 Task: Create a due date automation trigger when advanced on, on the monday after a card is due add dates due tomorrow at 11:00 AM.
Action: Mouse moved to (1149, 337)
Screenshot: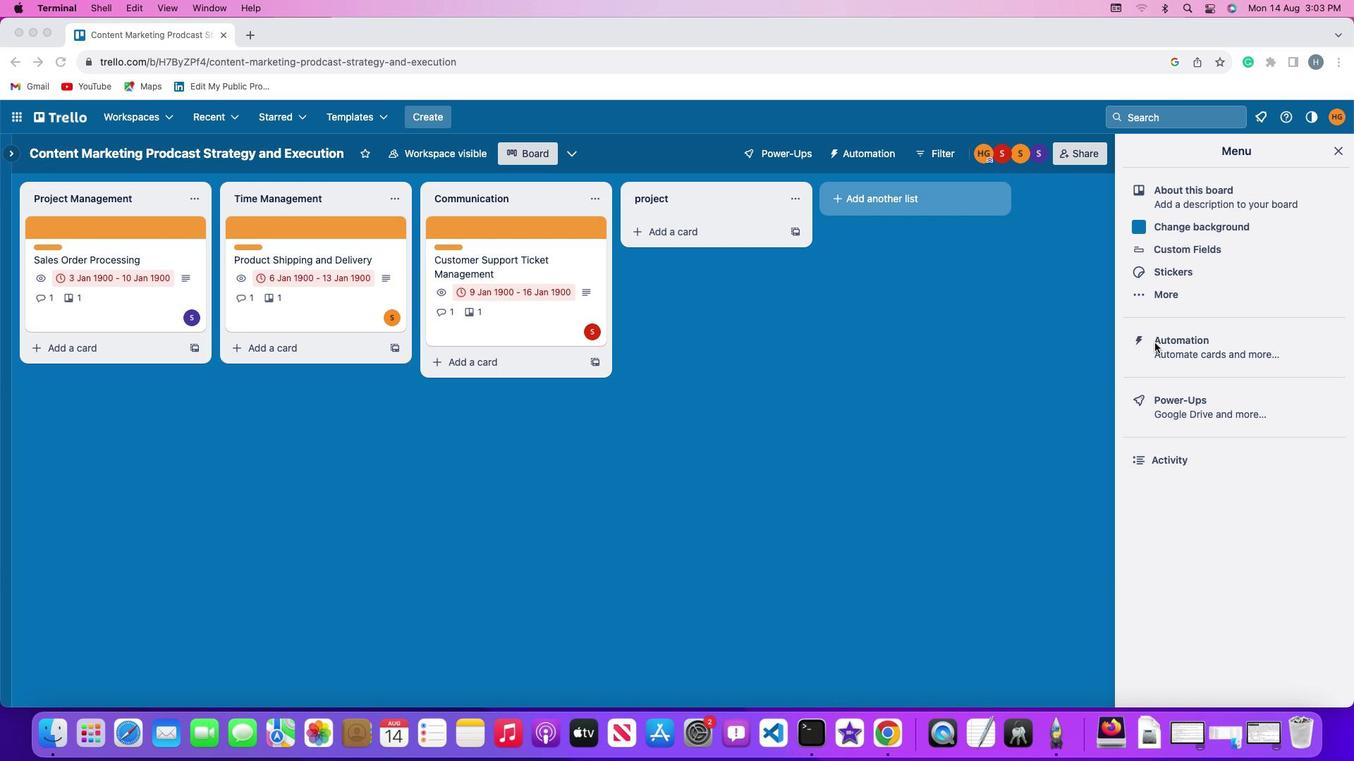 
Action: Mouse pressed left at (1149, 337)
Screenshot: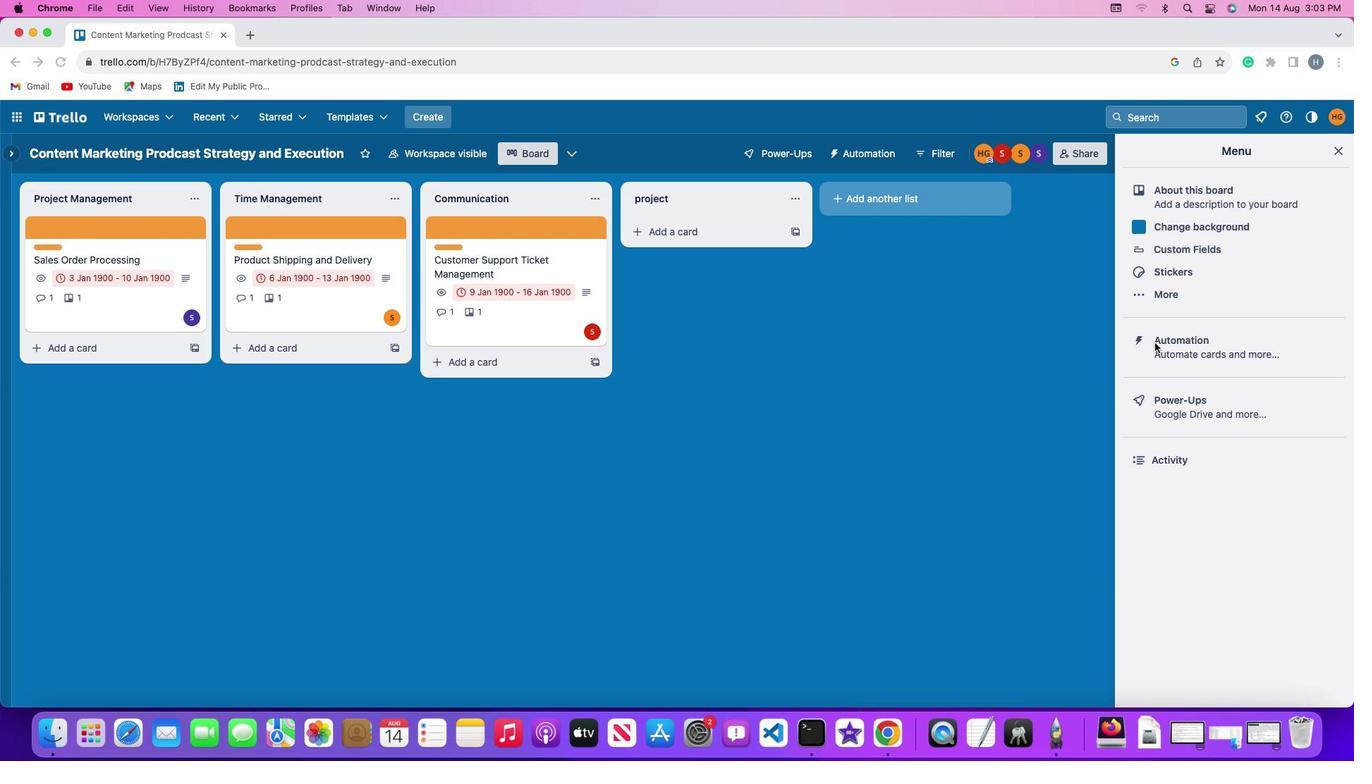 
Action: Mouse pressed left at (1149, 337)
Screenshot: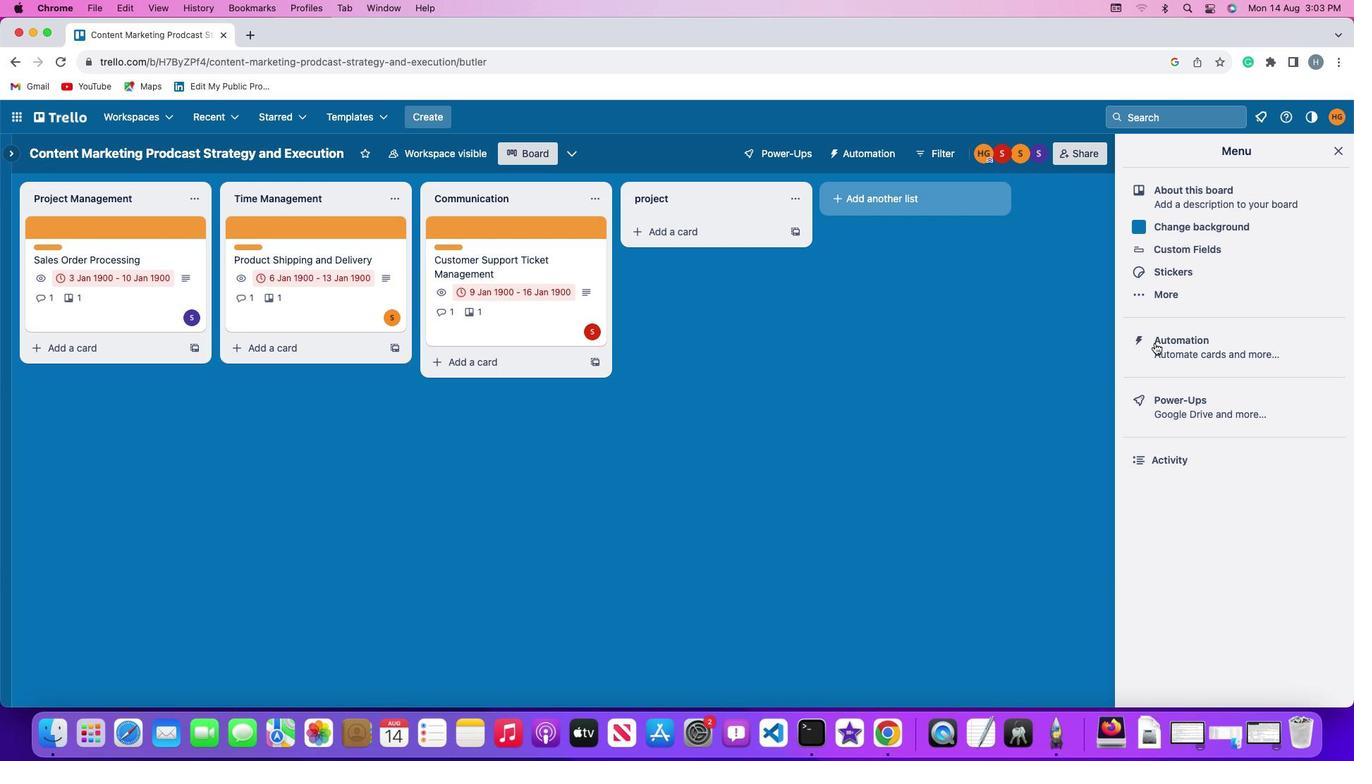 
Action: Mouse moved to (91, 330)
Screenshot: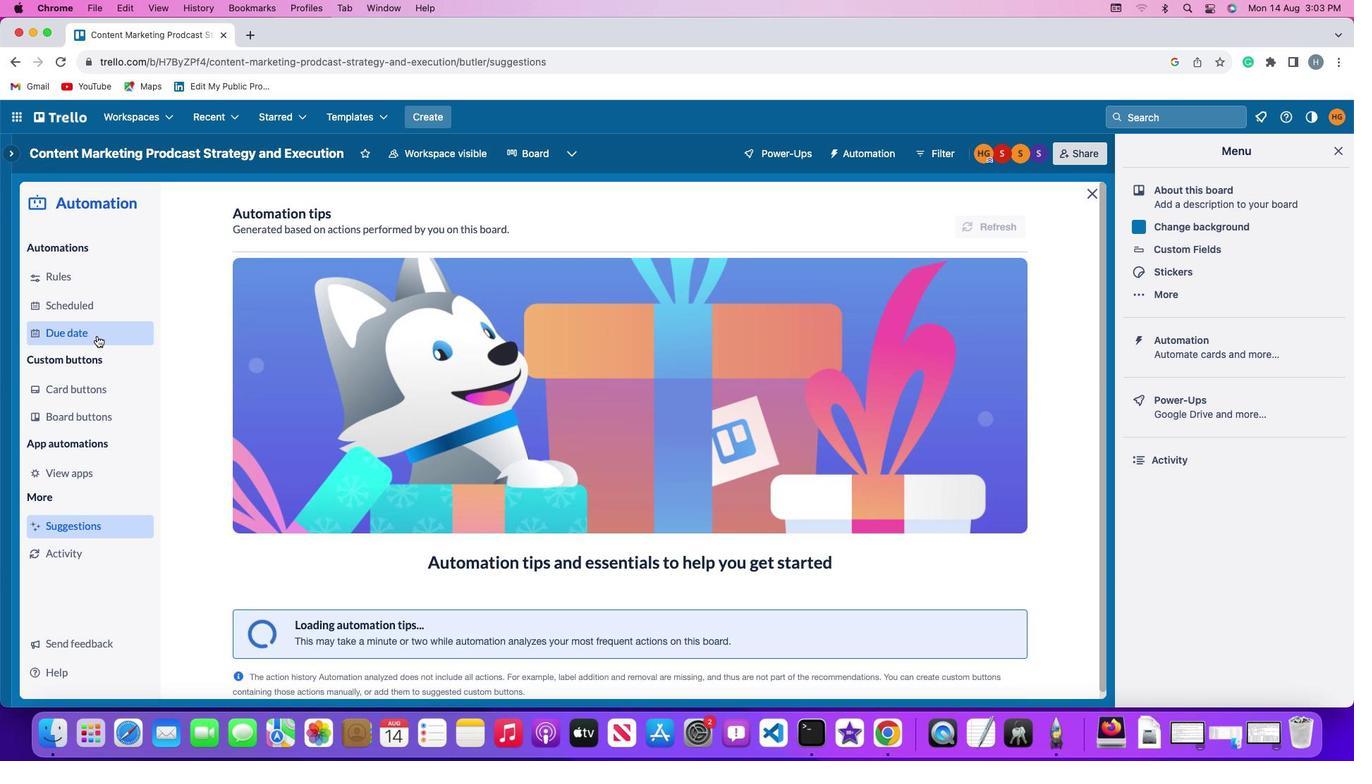 
Action: Mouse pressed left at (91, 330)
Screenshot: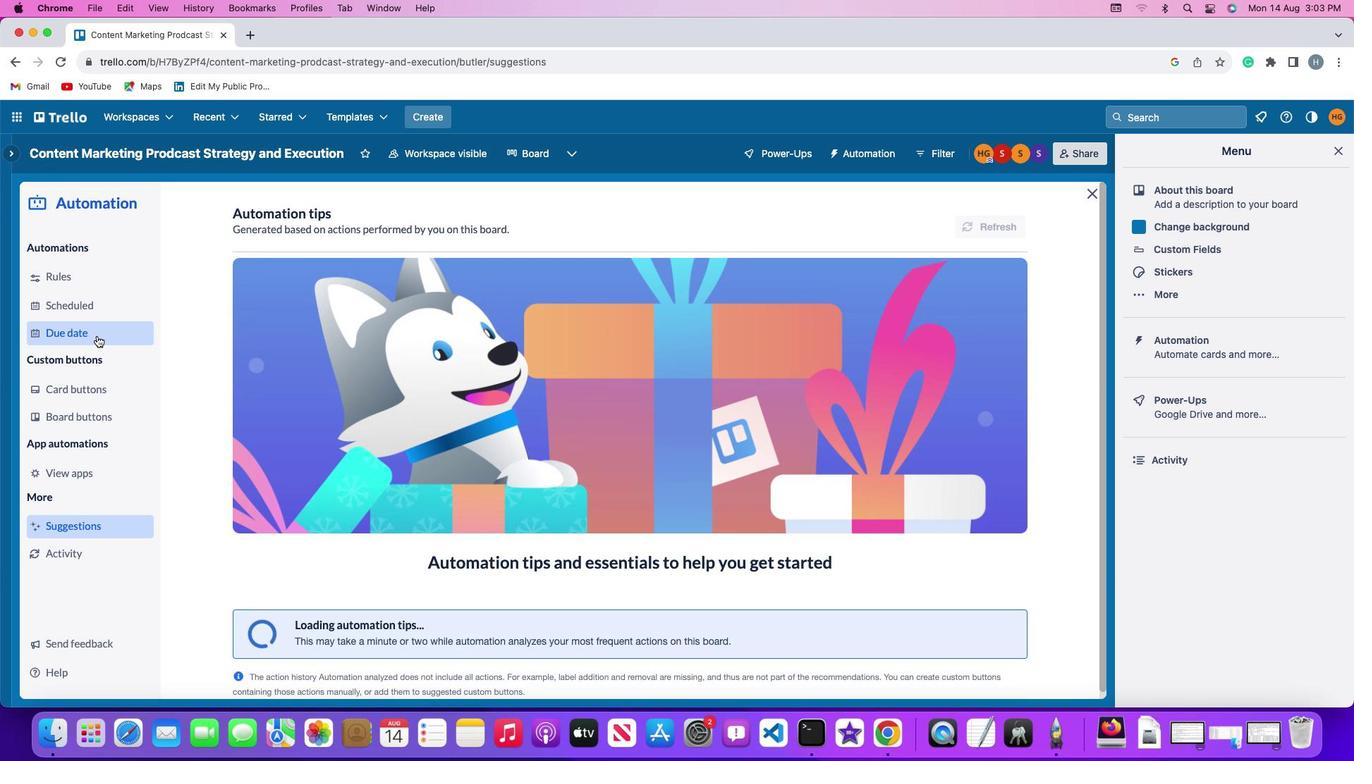 
Action: Mouse moved to (938, 210)
Screenshot: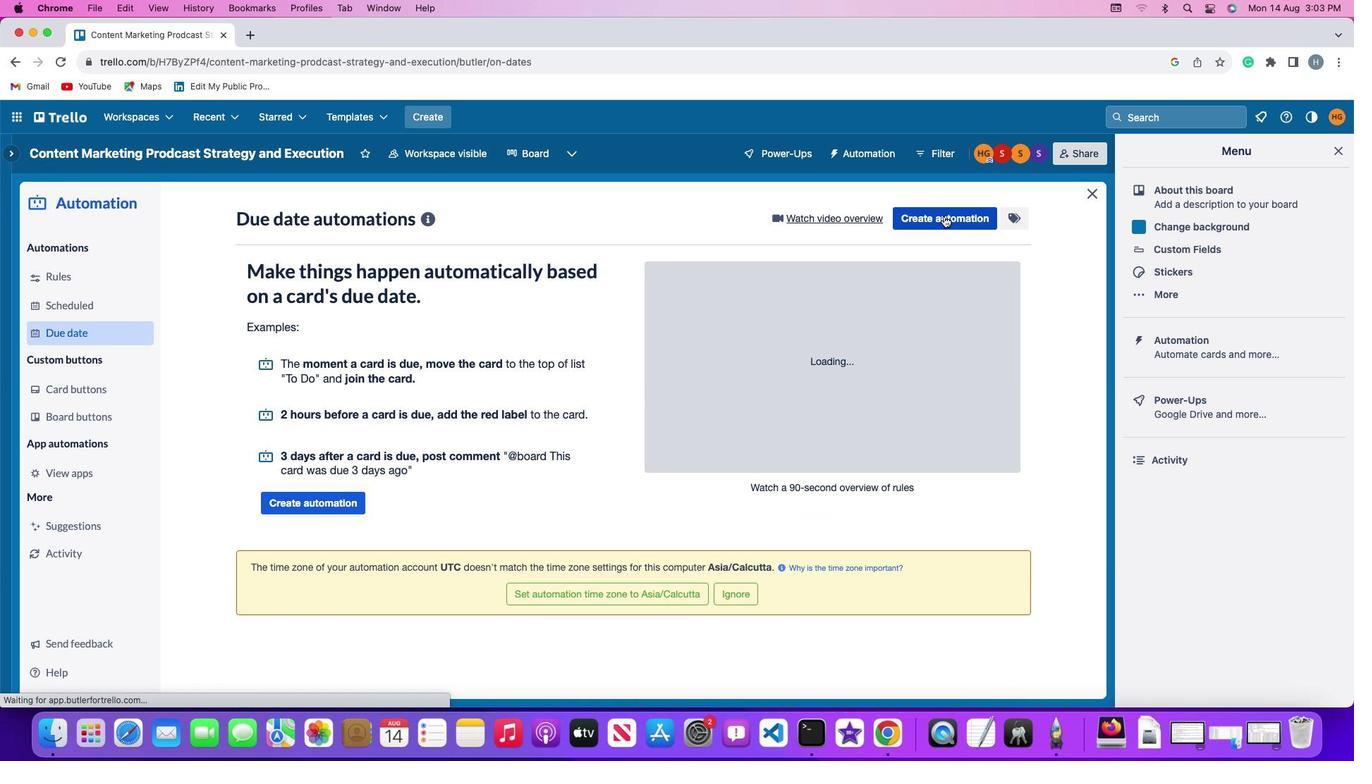 
Action: Mouse pressed left at (938, 210)
Screenshot: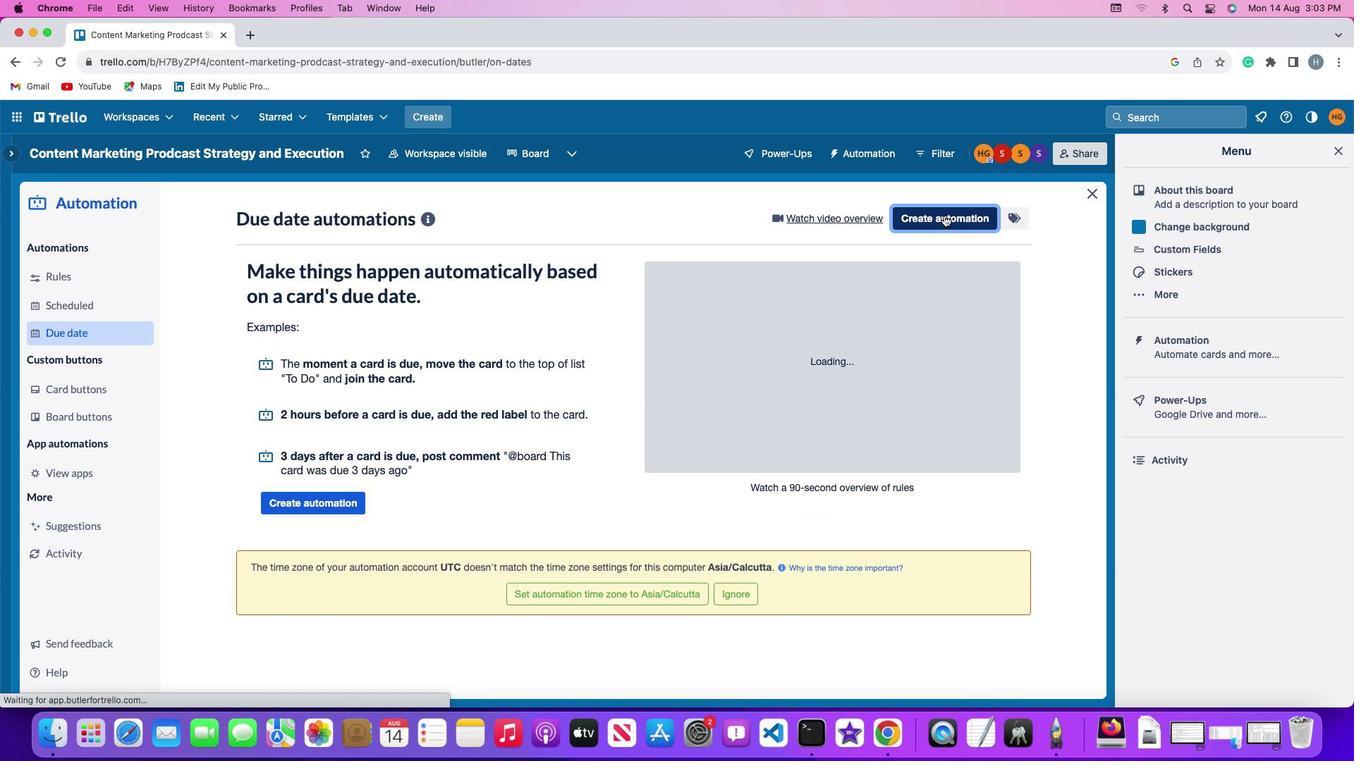 
Action: Mouse moved to (339, 349)
Screenshot: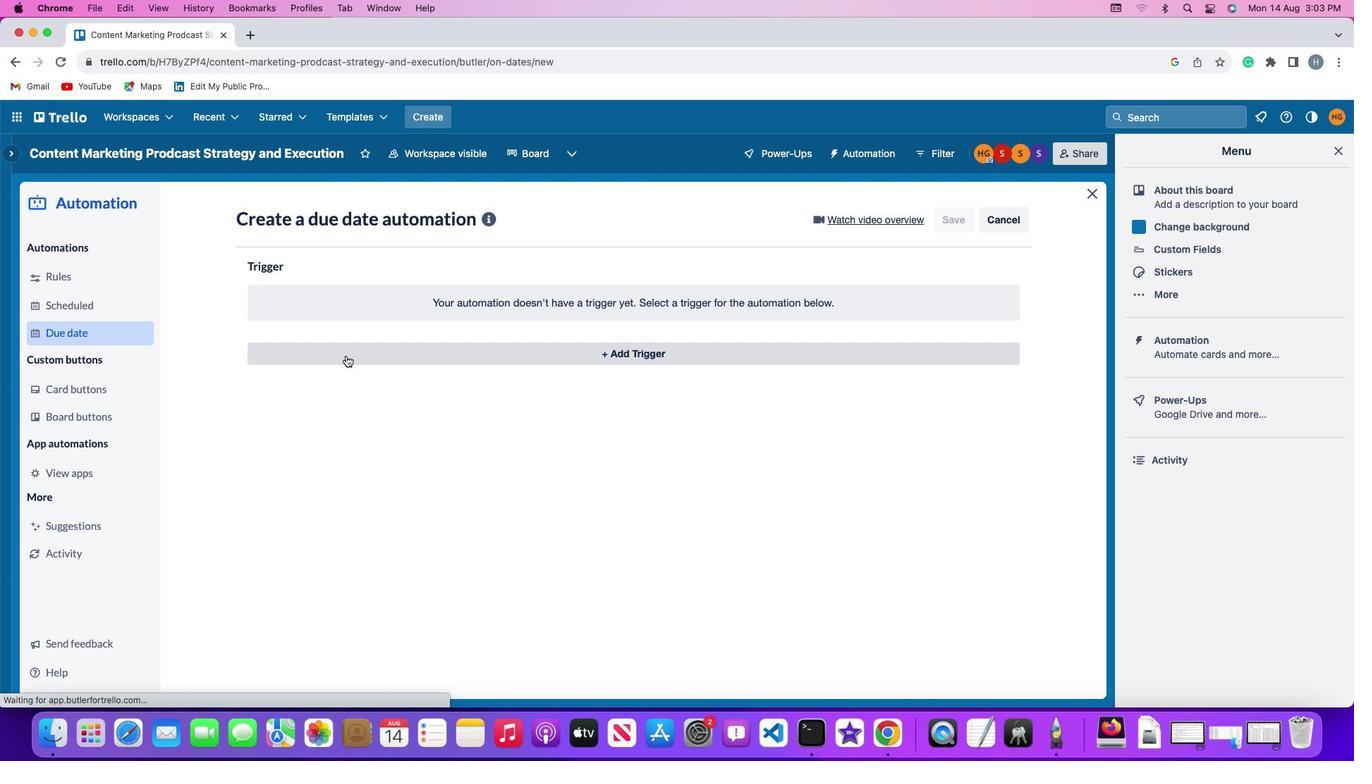 
Action: Mouse pressed left at (339, 349)
Screenshot: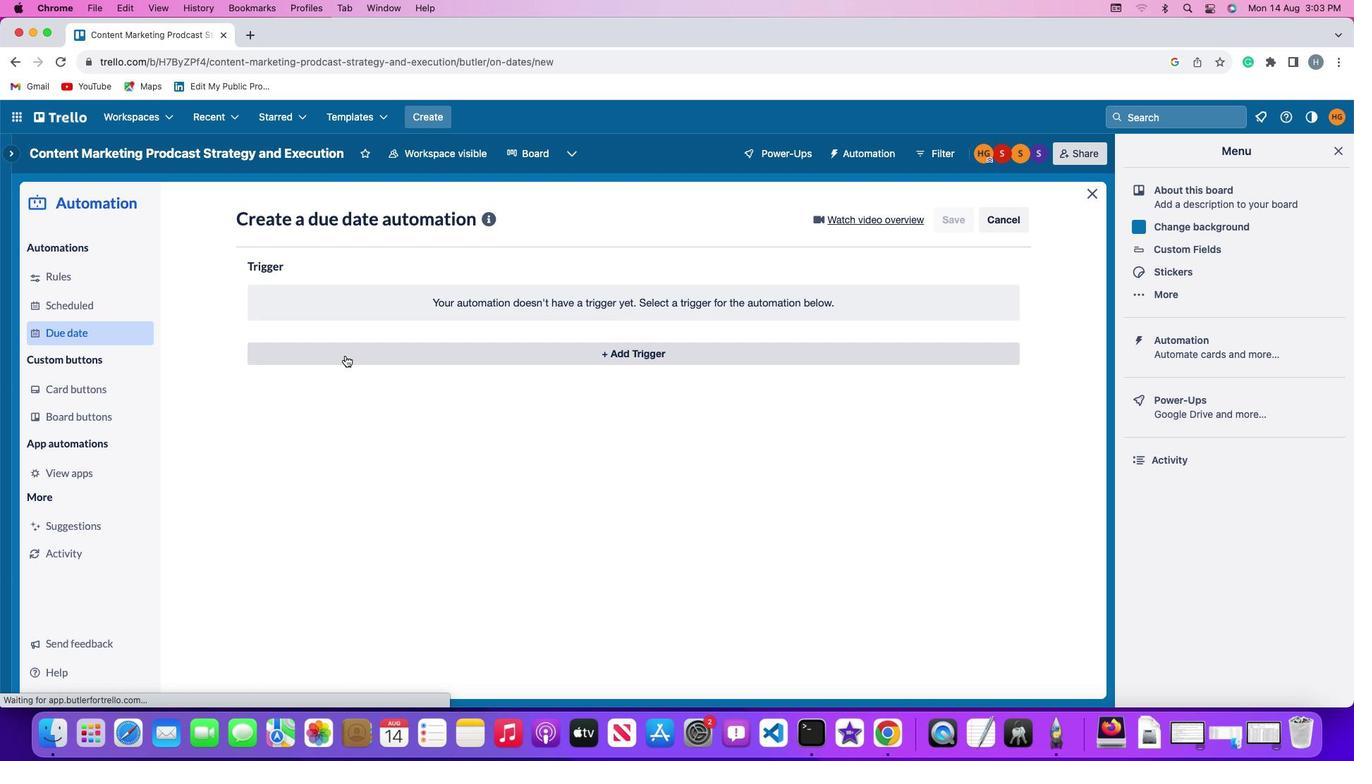 
Action: Mouse moved to (311, 609)
Screenshot: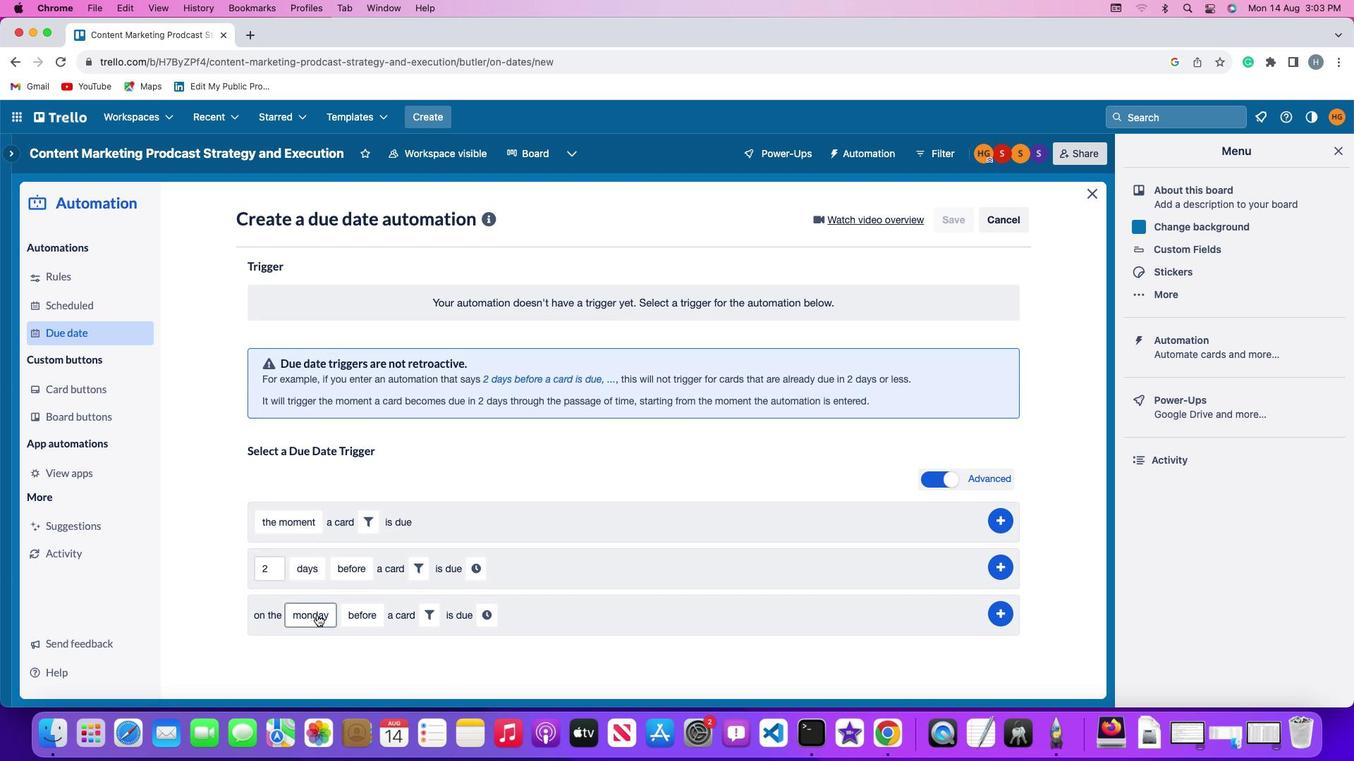 
Action: Mouse pressed left at (311, 609)
Screenshot: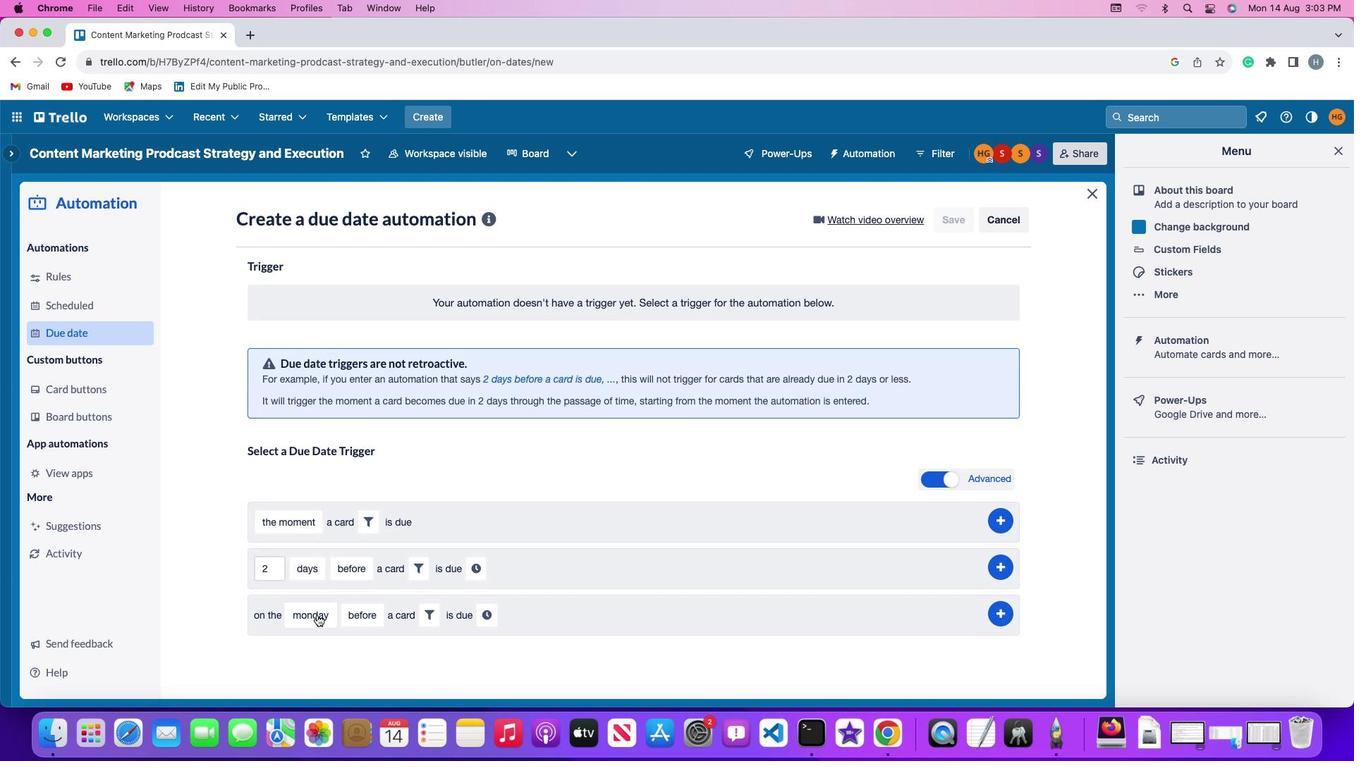 
Action: Mouse moved to (331, 415)
Screenshot: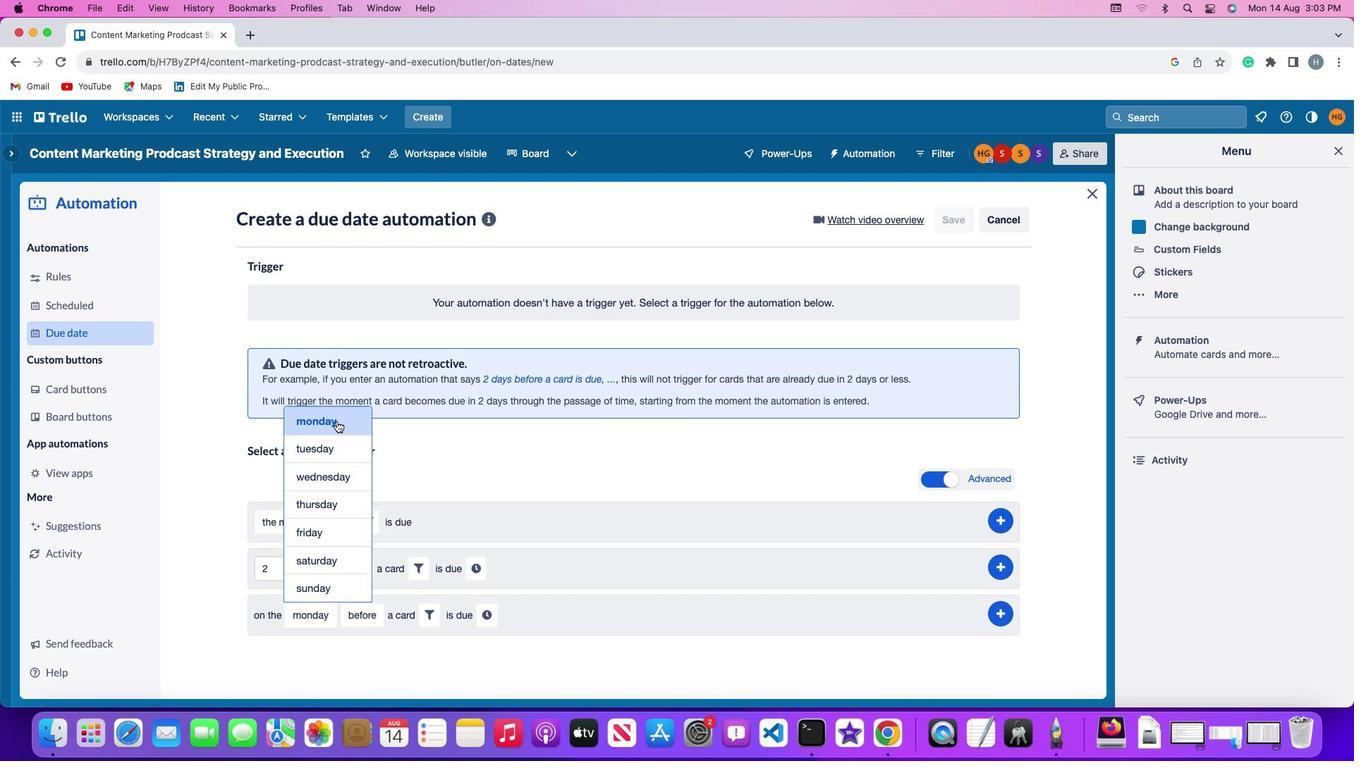 
Action: Mouse pressed left at (331, 415)
Screenshot: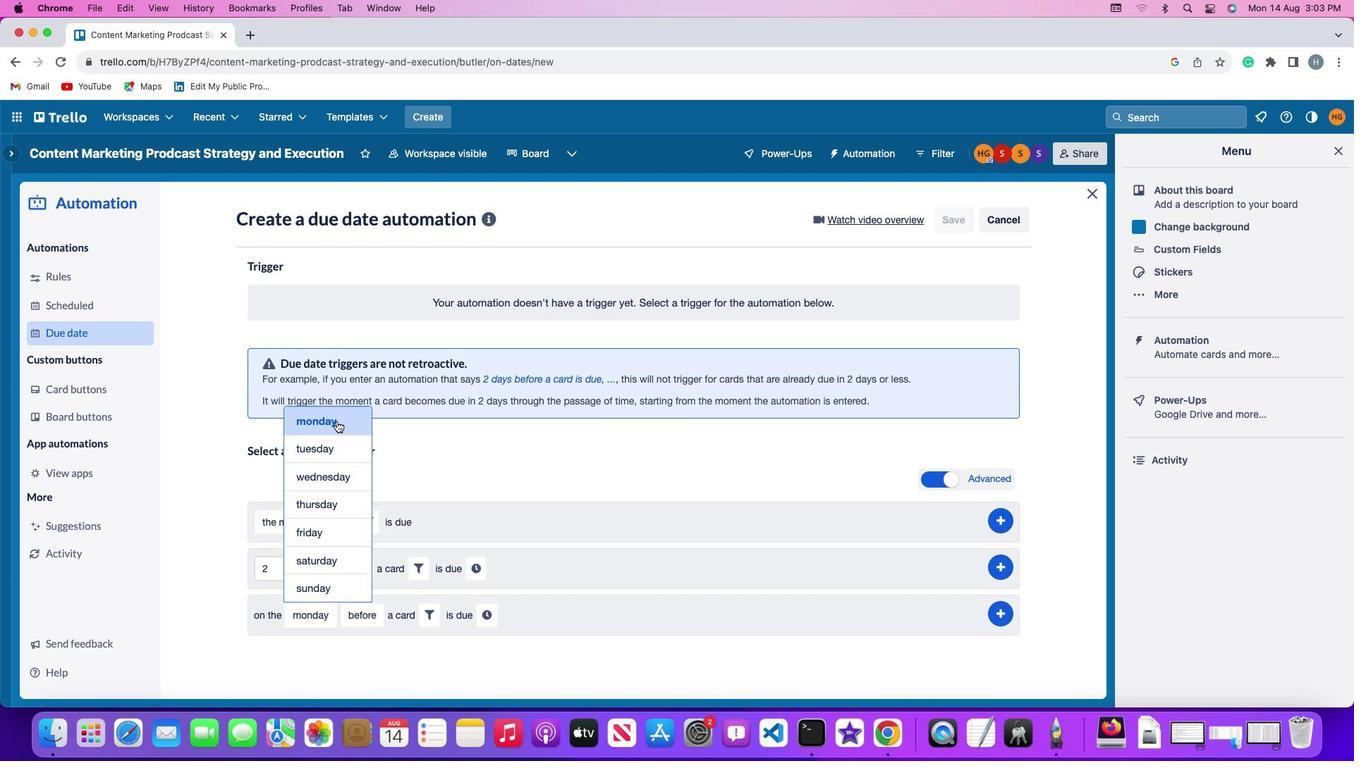 
Action: Mouse moved to (357, 605)
Screenshot: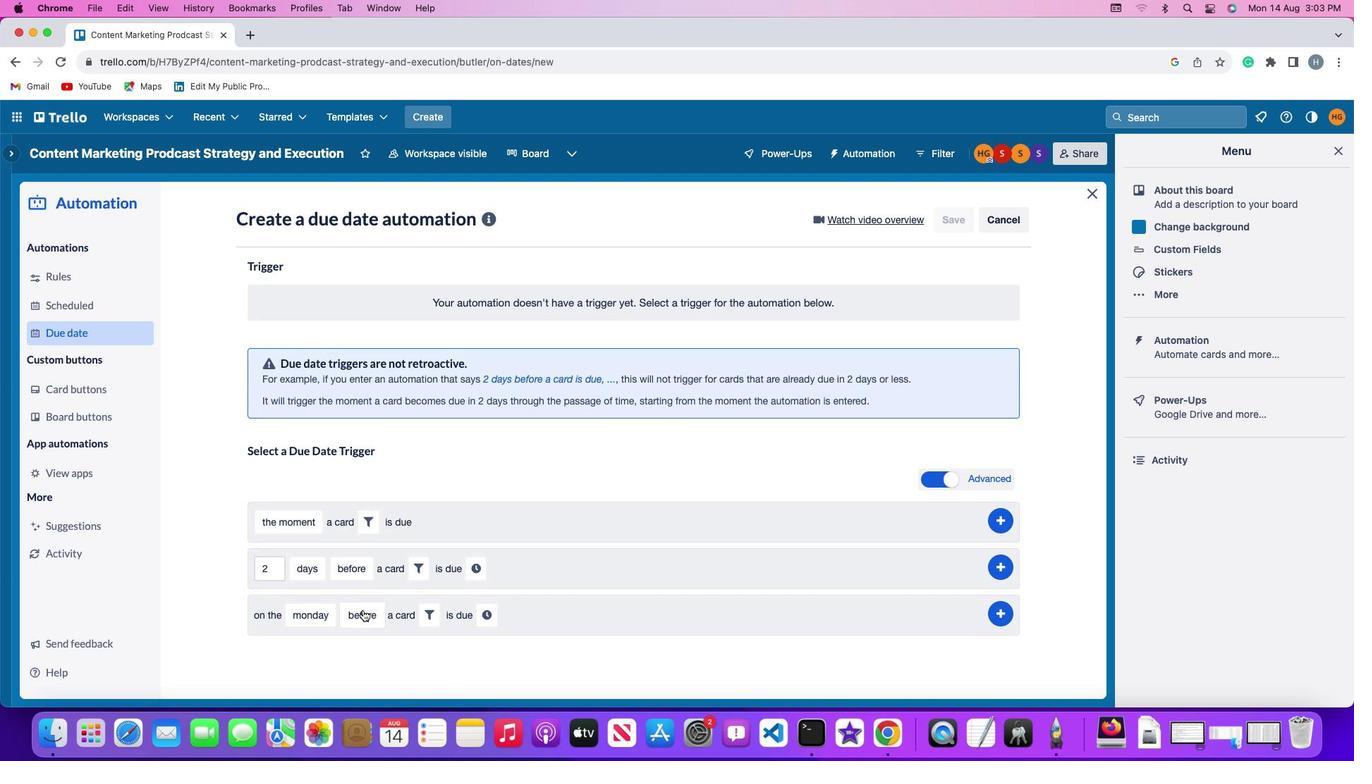 
Action: Mouse pressed left at (357, 605)
Screenshot: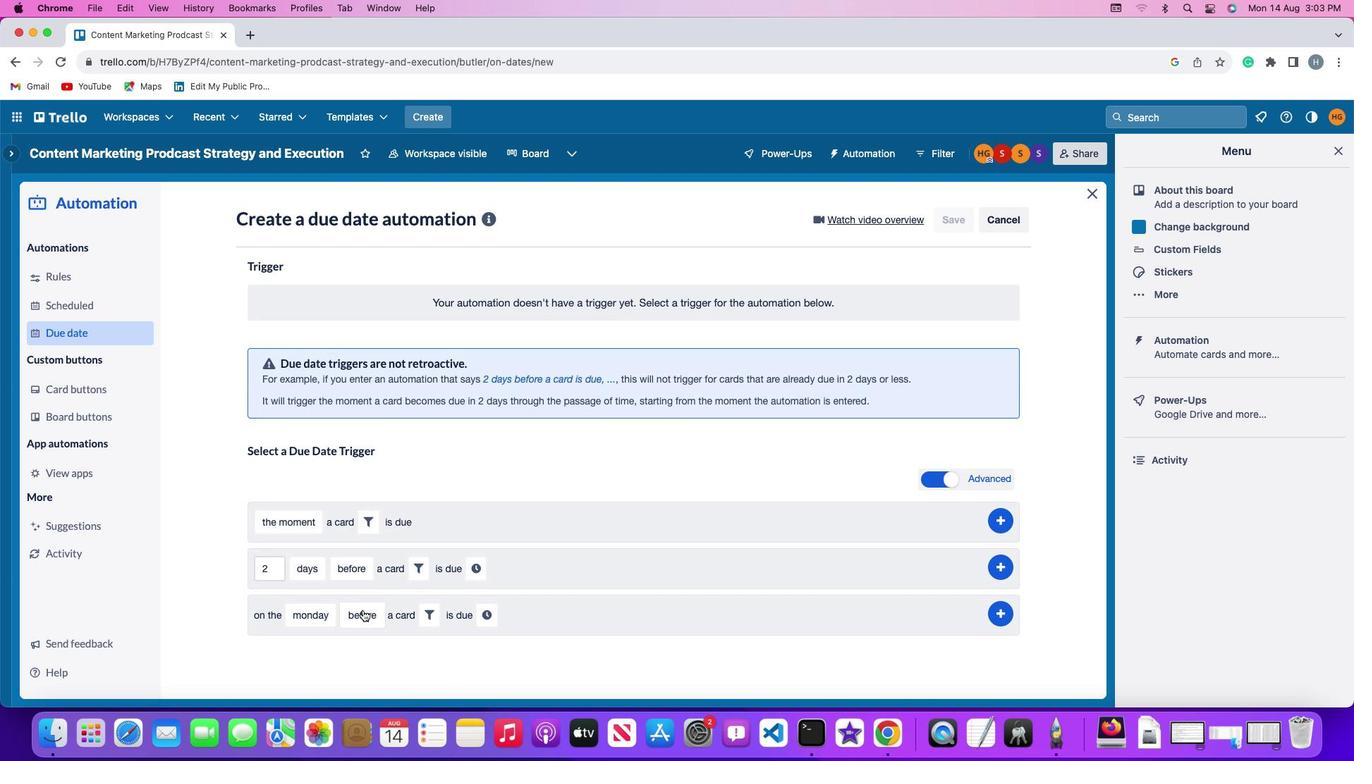 
Action: Mouse moved to (376, 522)
Screenshot: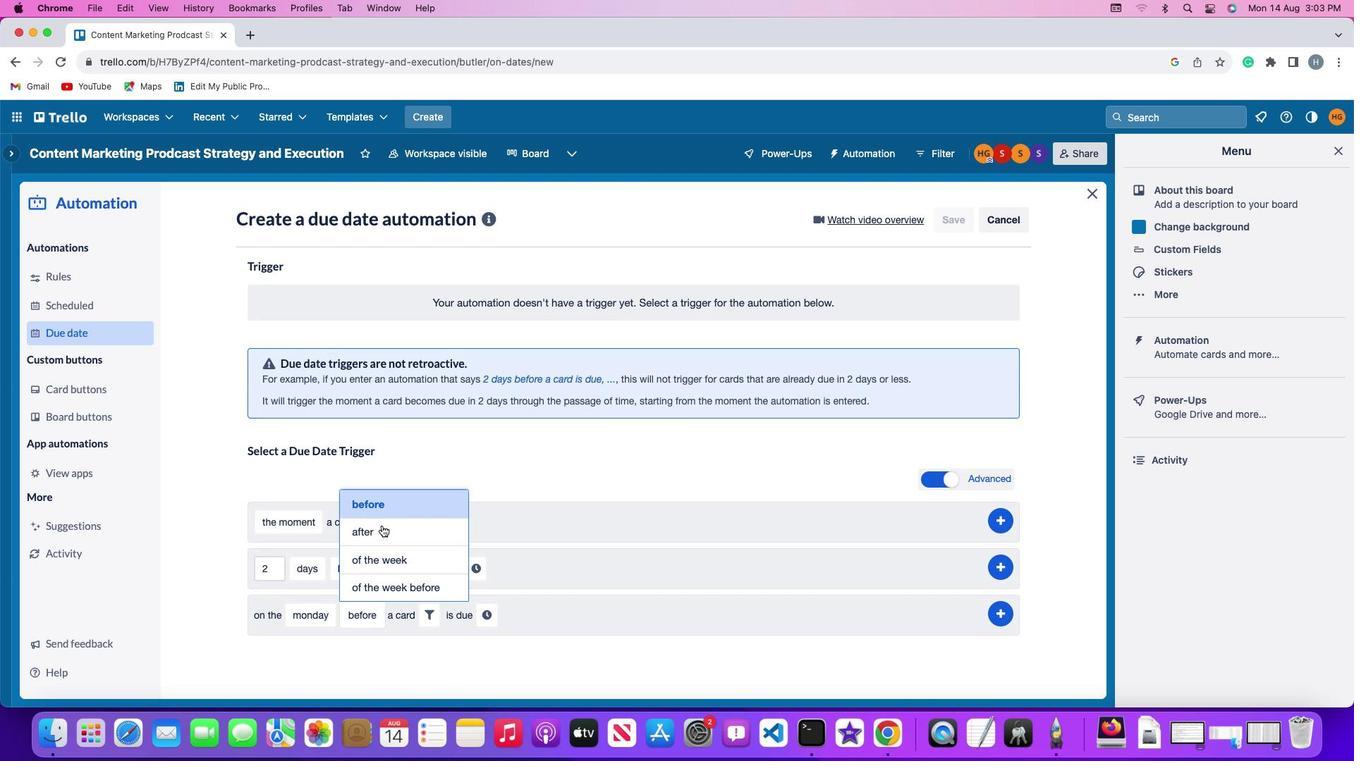 
Action: Mouse pressed left at (376, 522)
Screenshot: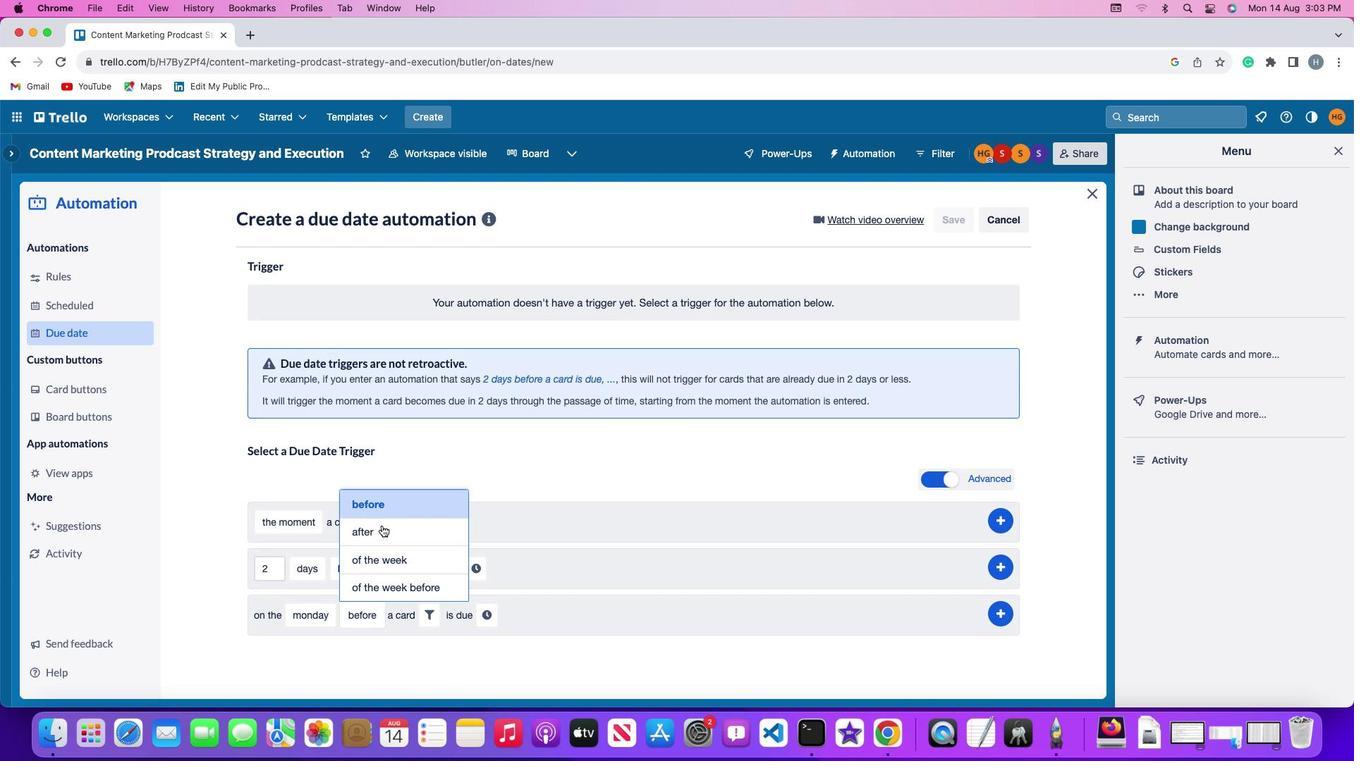 
Action: Mouse moved to (416, 616)
Screenshot: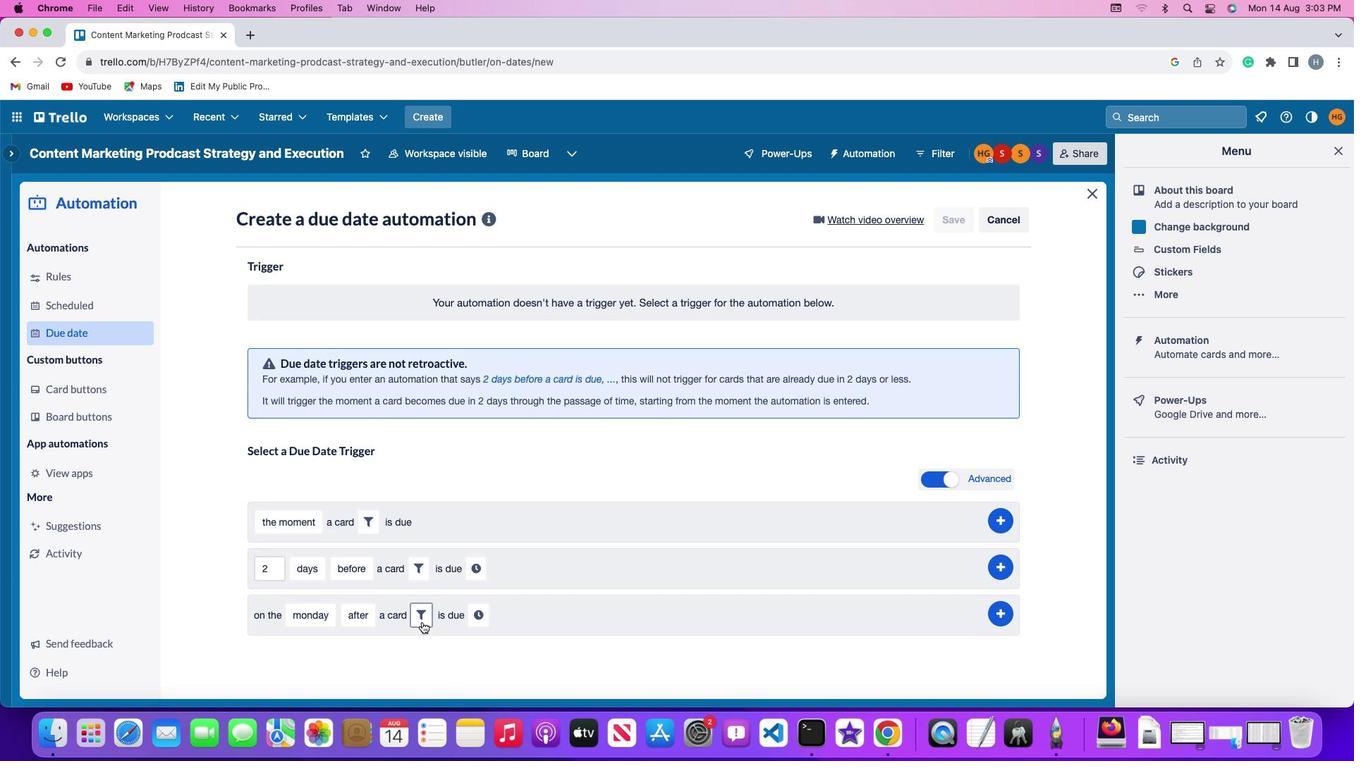 
Action: Mouse pressed left at (416, 616)
Screenshot: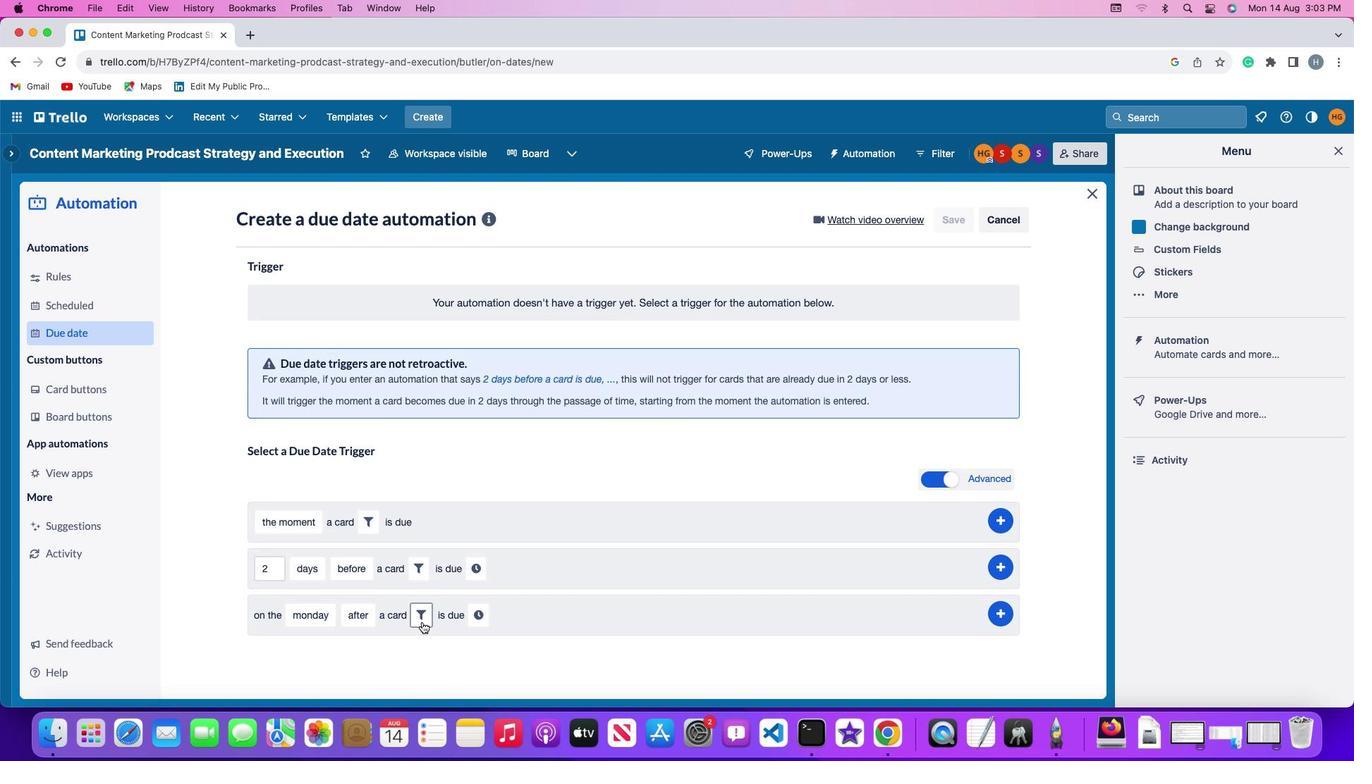 
Action: Mouse moved to (492, 652)
Screenshot: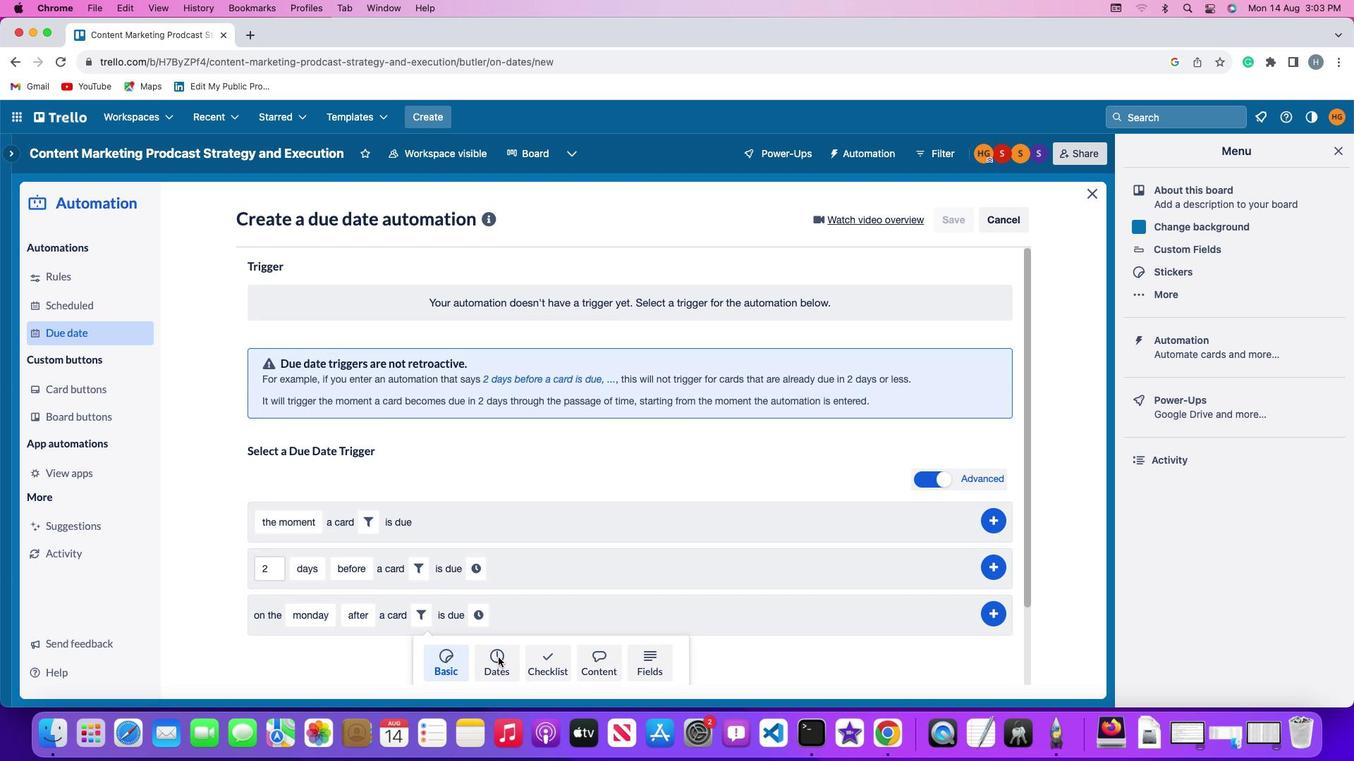 
Action: Mouse pressed left at (492, 652)
Screenshot: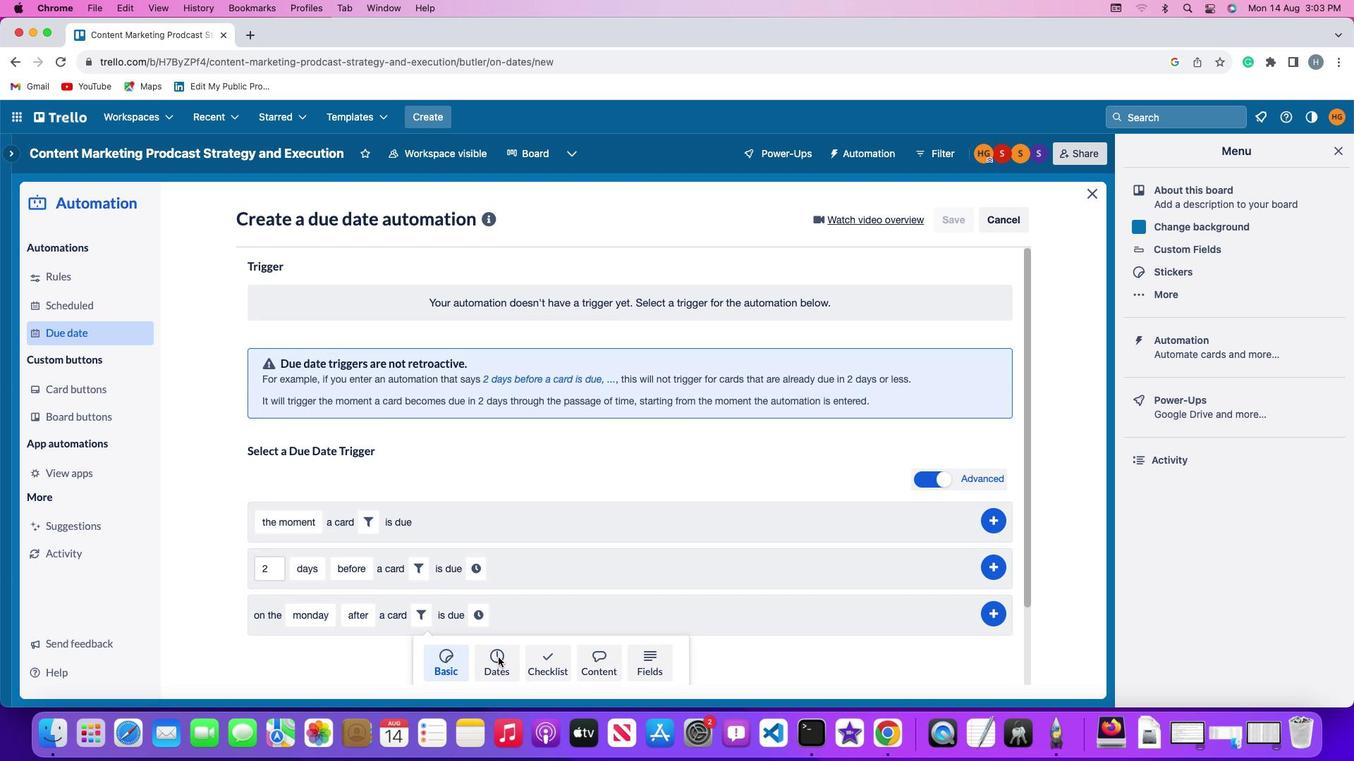 
Action: Mouse moved to (374, 652)
Screenshot: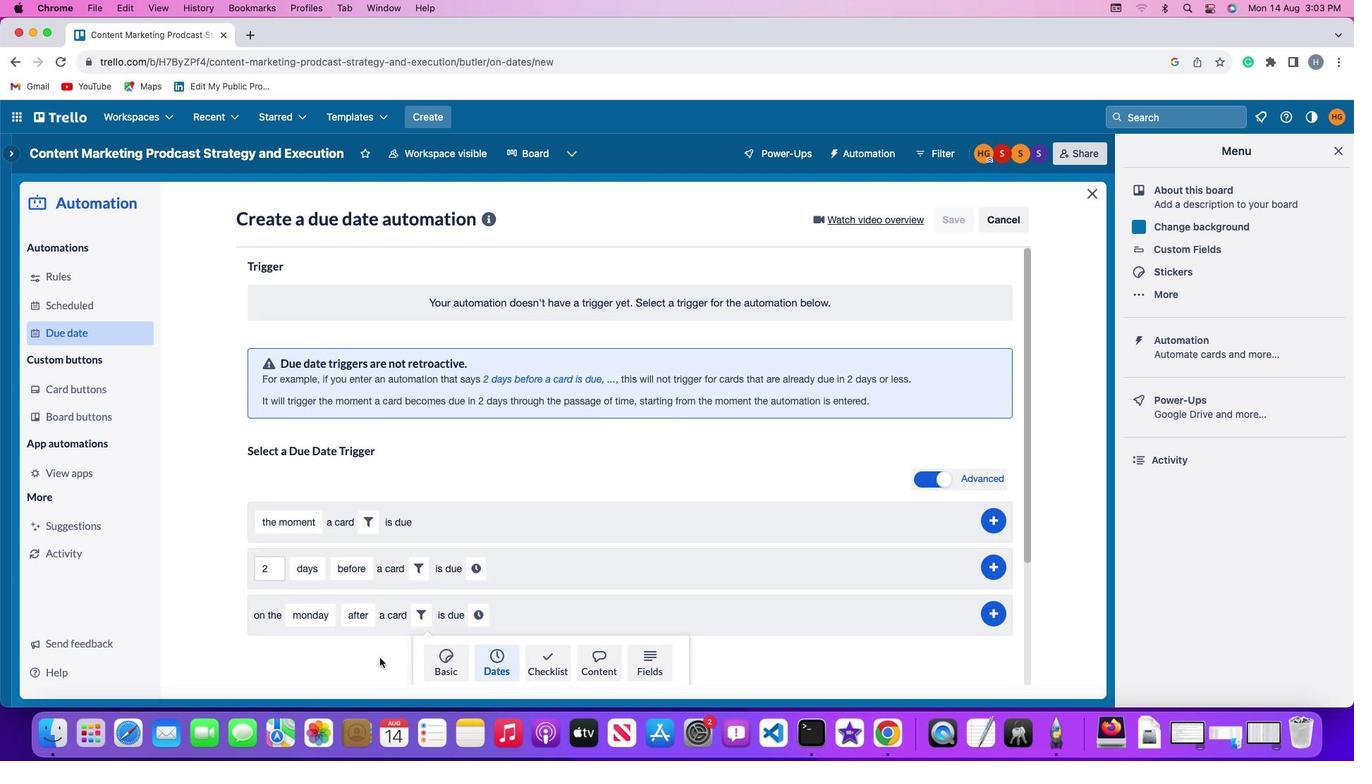 
Action: Mouse scrolled (374, 652) with delta (-4, -5)
Screenshot: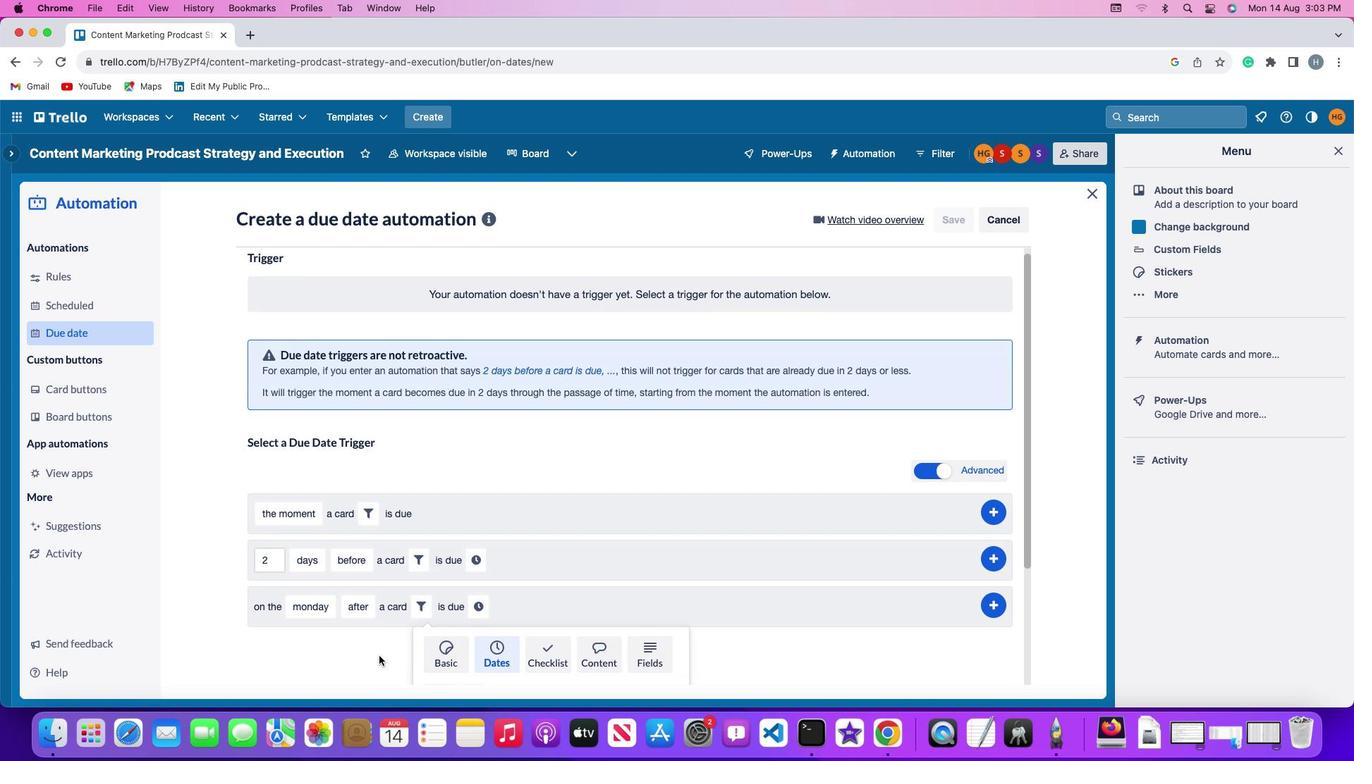
Action: Mouse scrolled (374, 652) with delta (-4, -5)
Screenshot: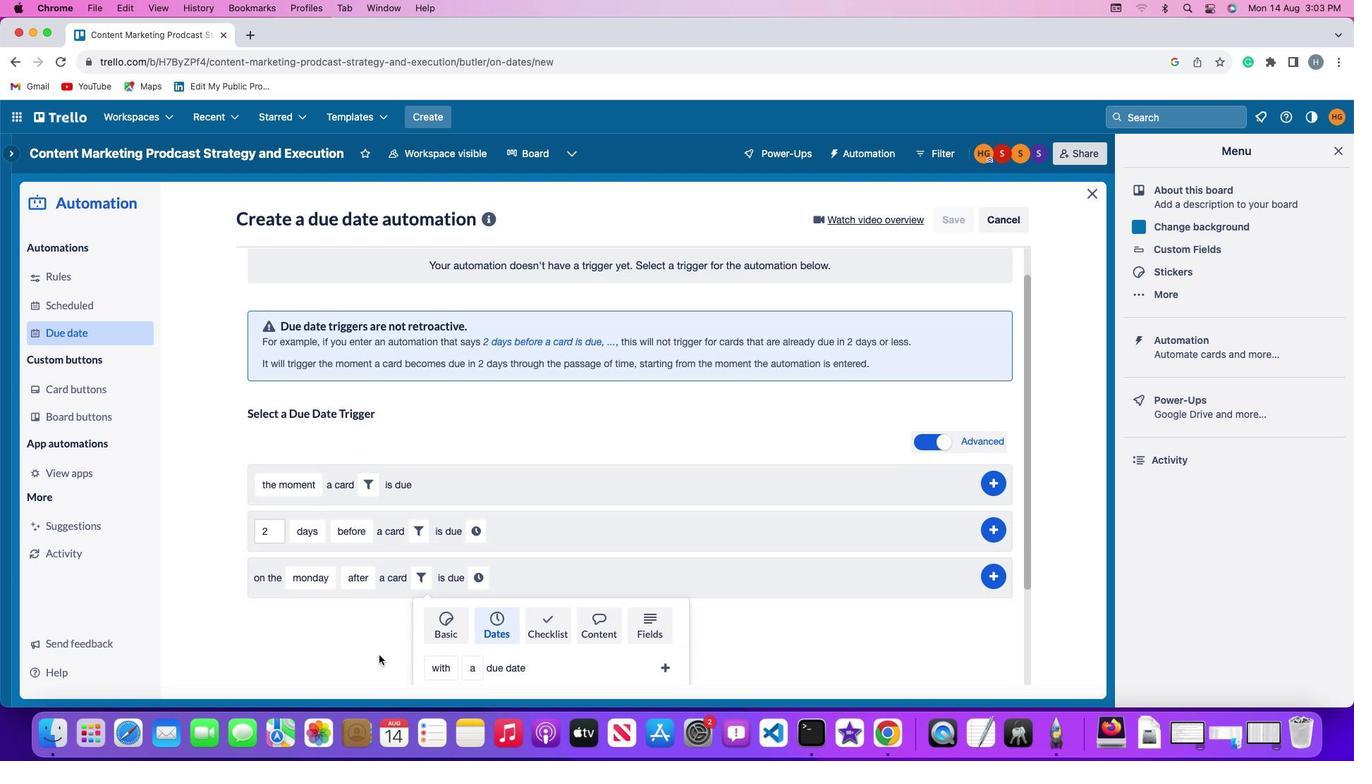
Action: Mouse scrolled (374, 652) with delta (-4, -7)
Screenshot: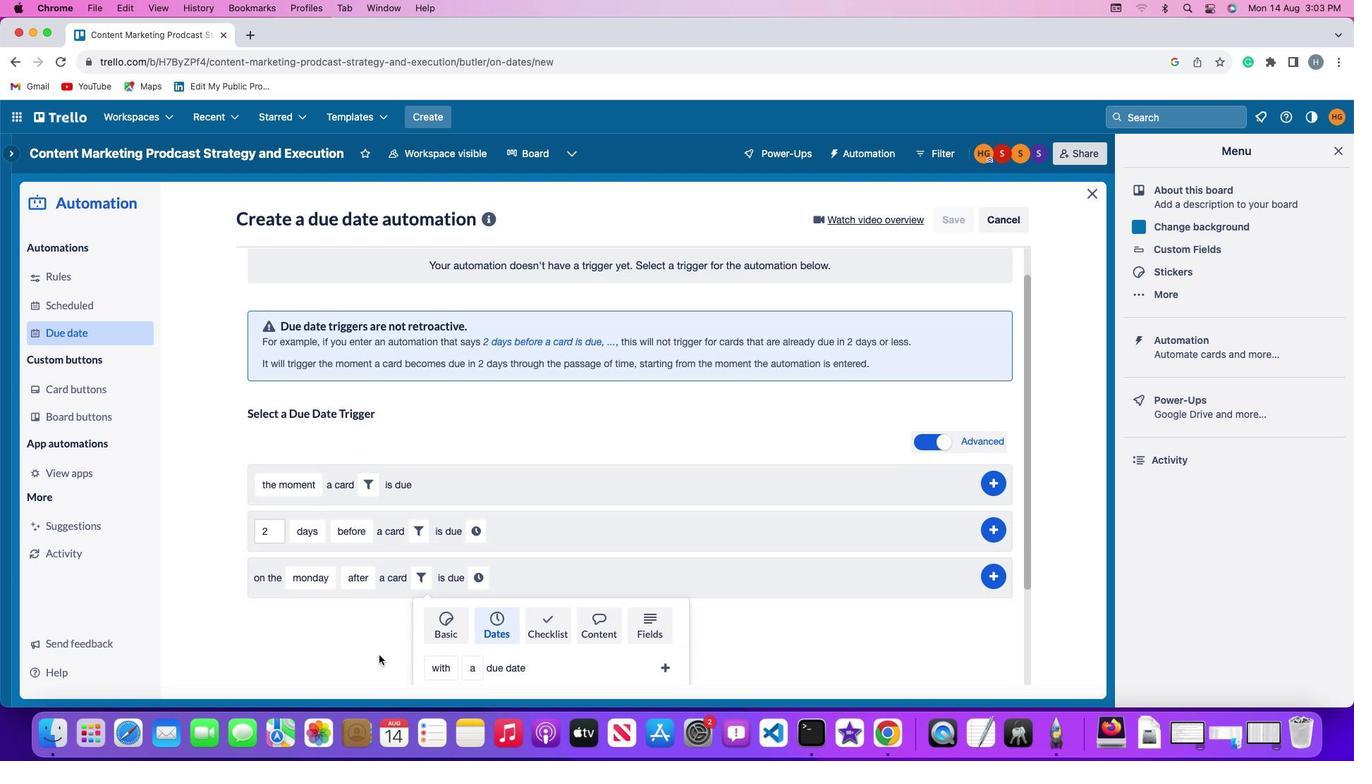 
Action: Mouse moved to (373, 652)
Screenshot: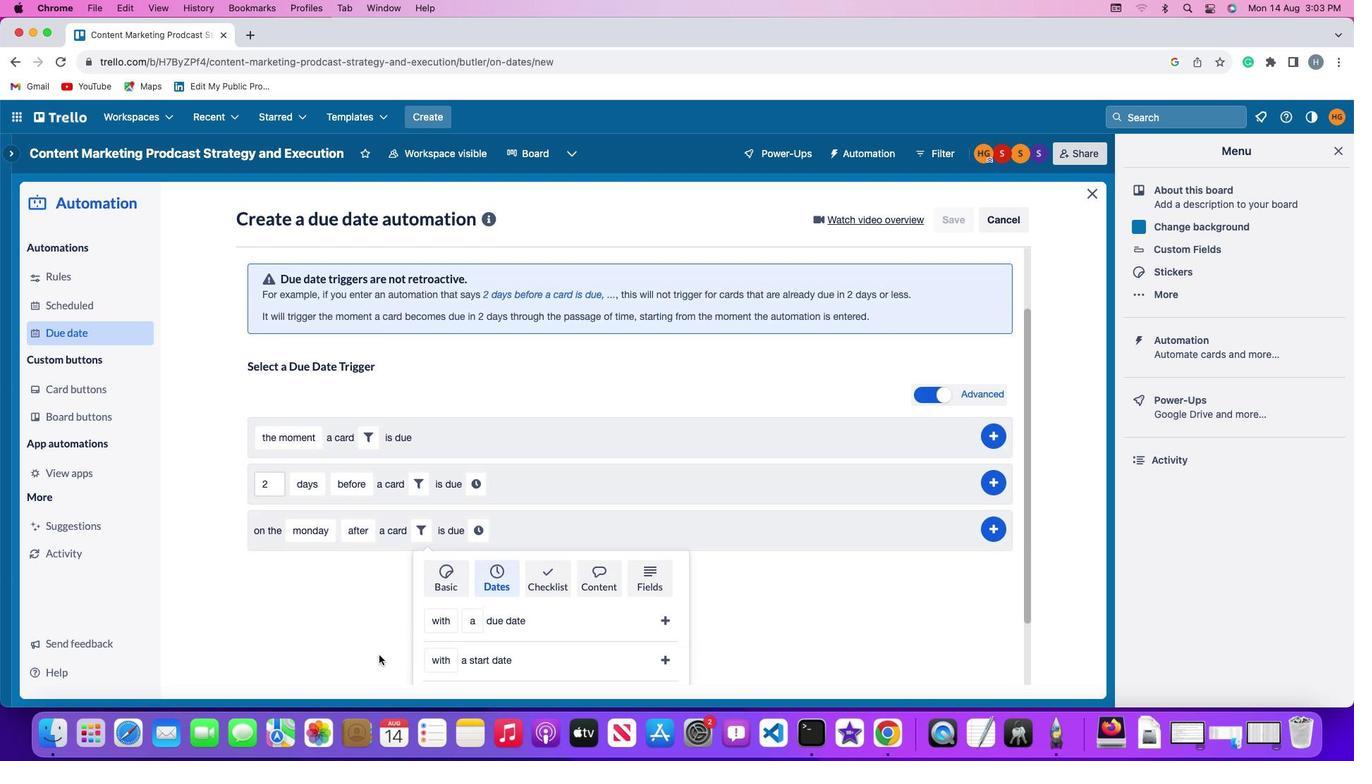 
Action: Mouse scrolled (373, 652) with delta (-4, -8)
Screenshot: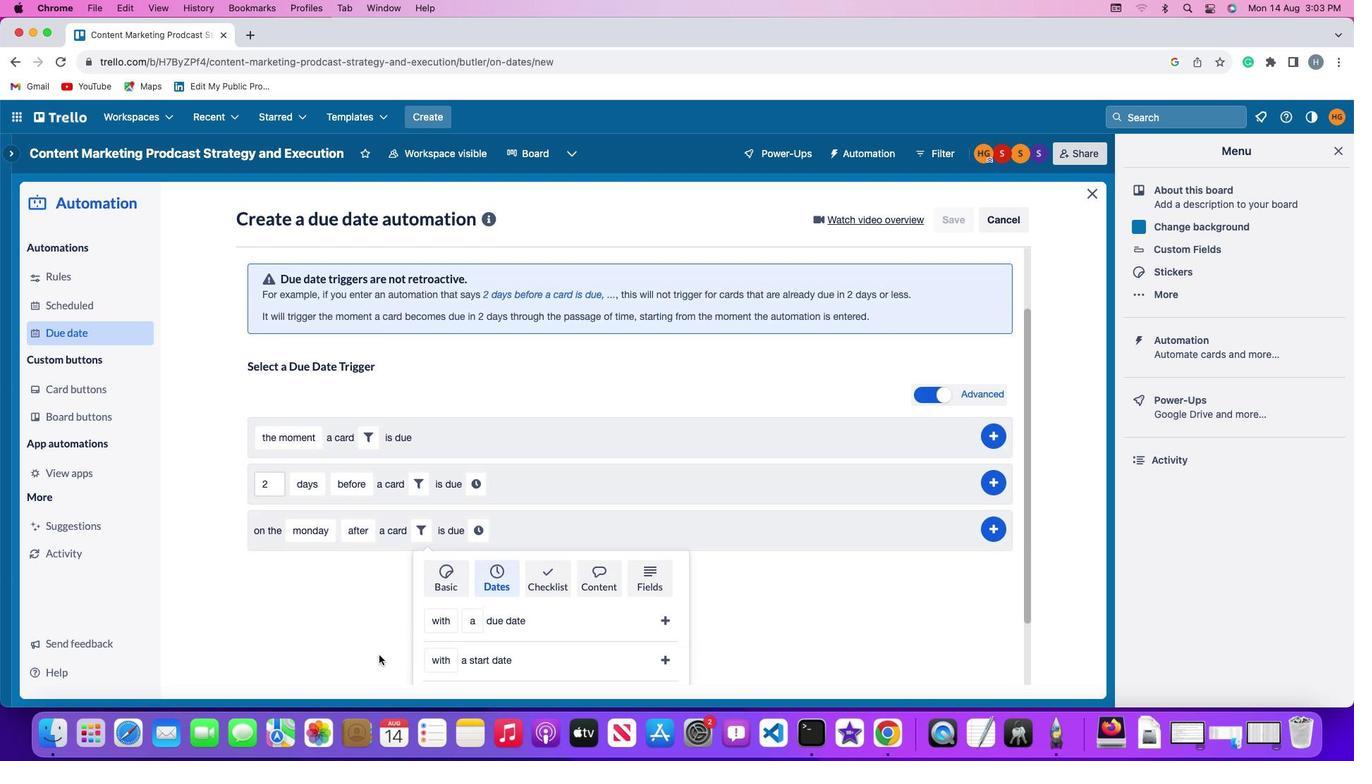
Action: Mouse moved to (373, 649)
Screenshot: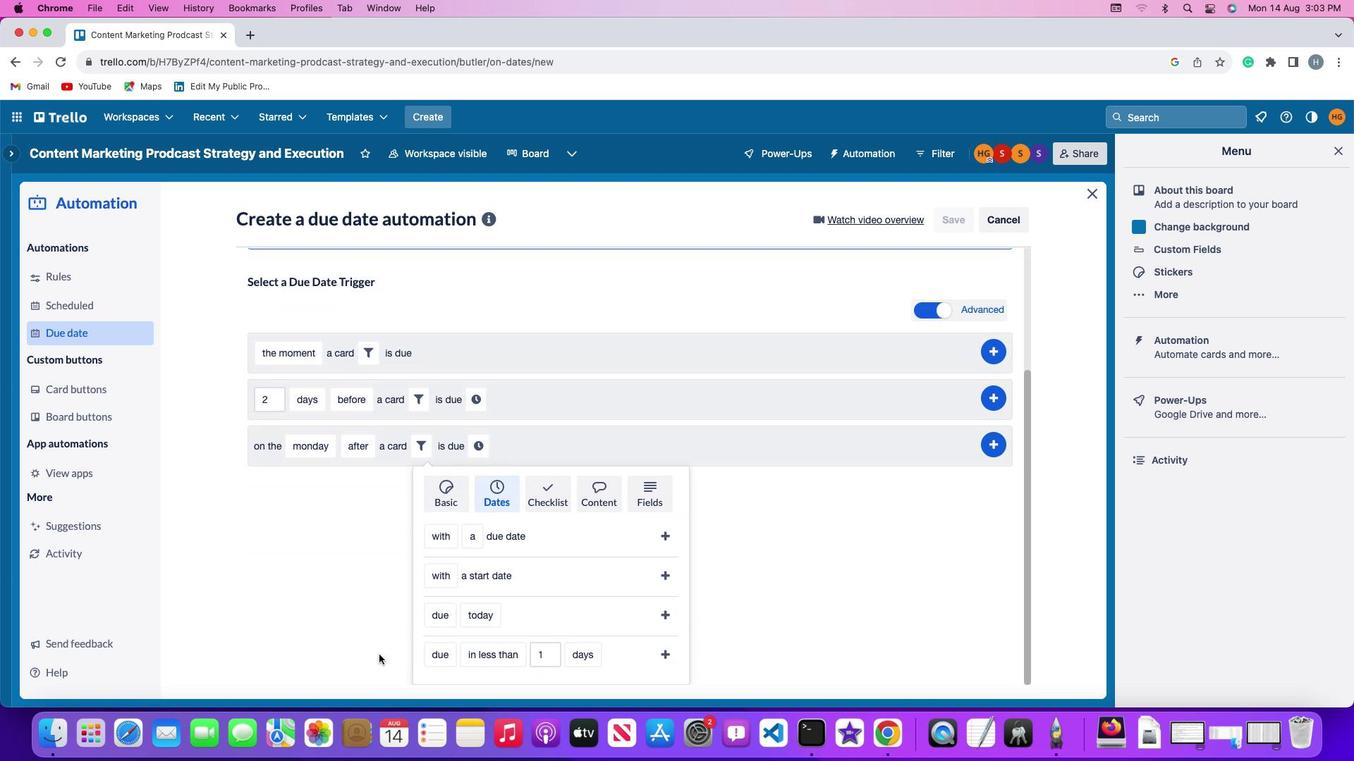 
Action: Mouse scrolled (373, 649) with delta (-4, -5)
Screenshot: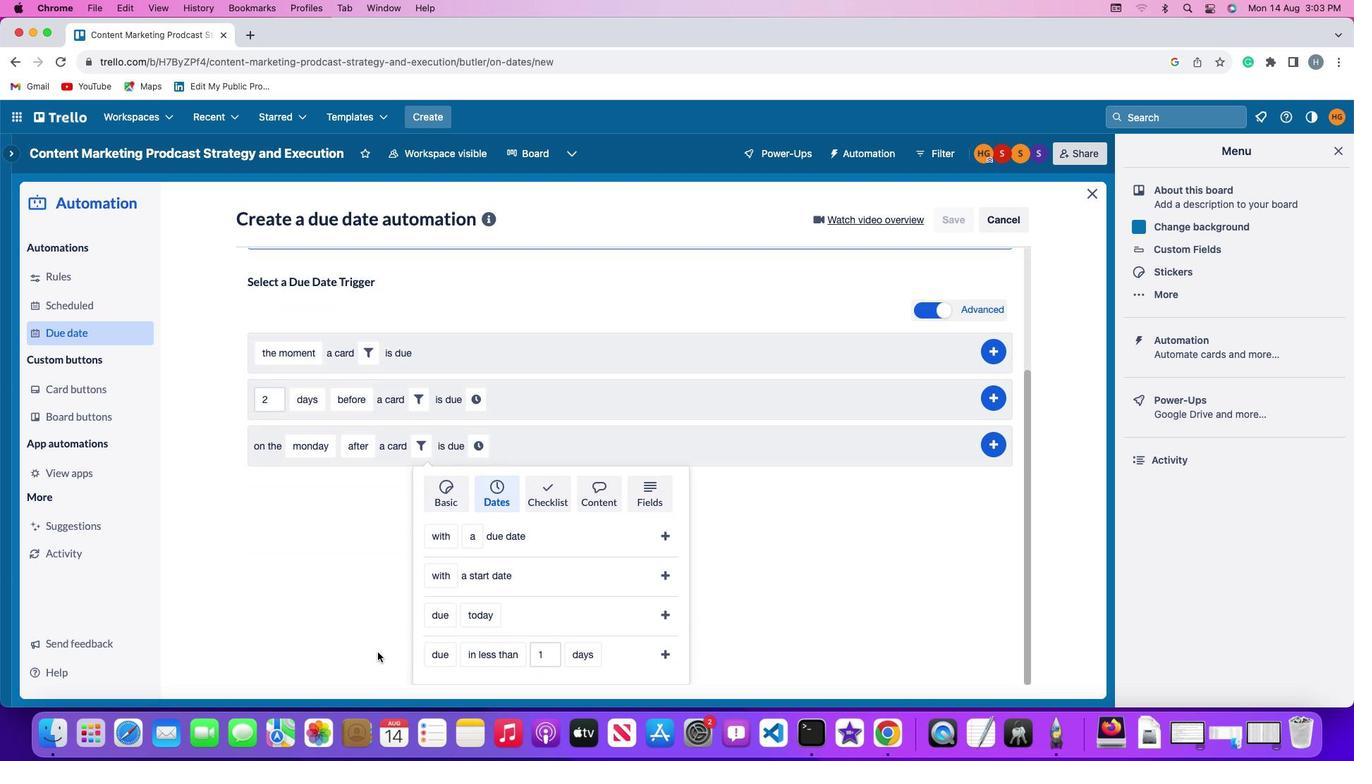 
Action: Mouse moved to (373, 648)
Screenshot: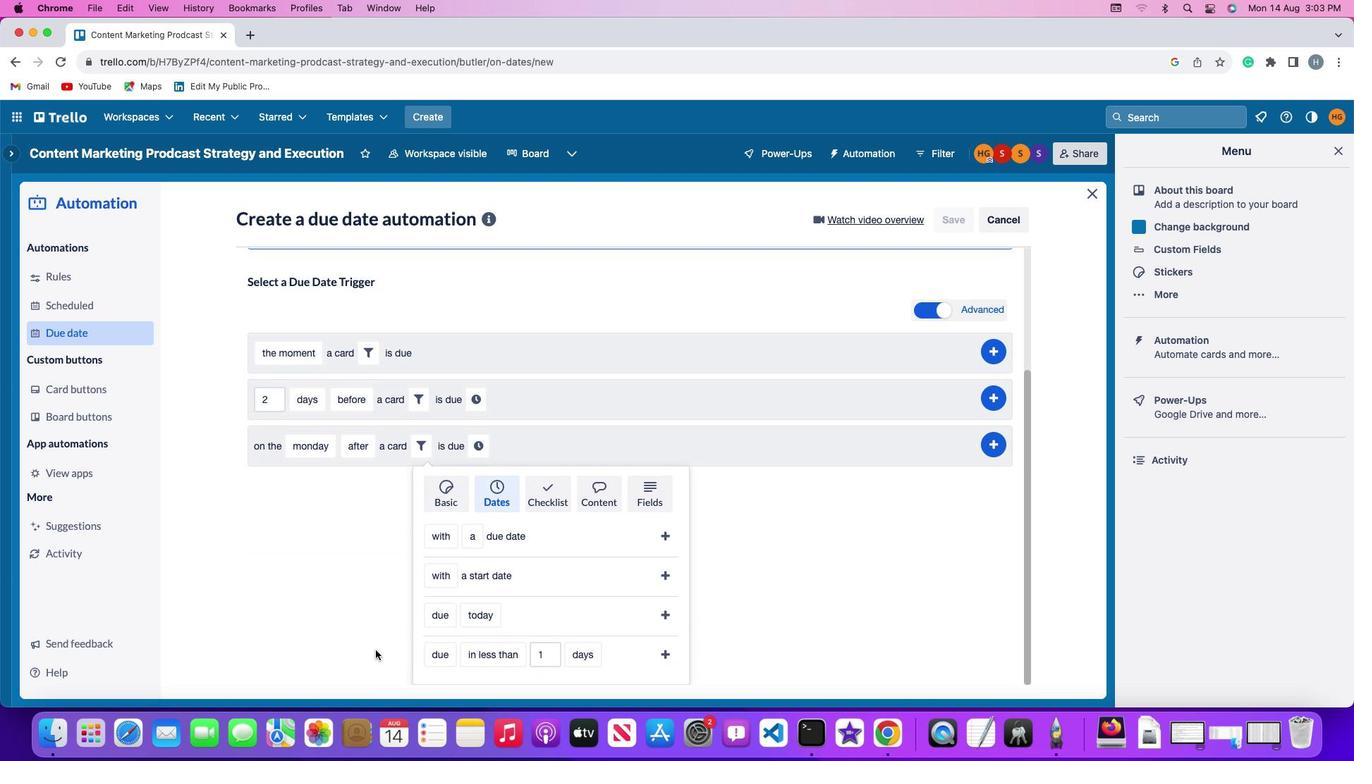 
Action: Mouse scrolled (373, 648) with delta (-4, -5)
Screenshot: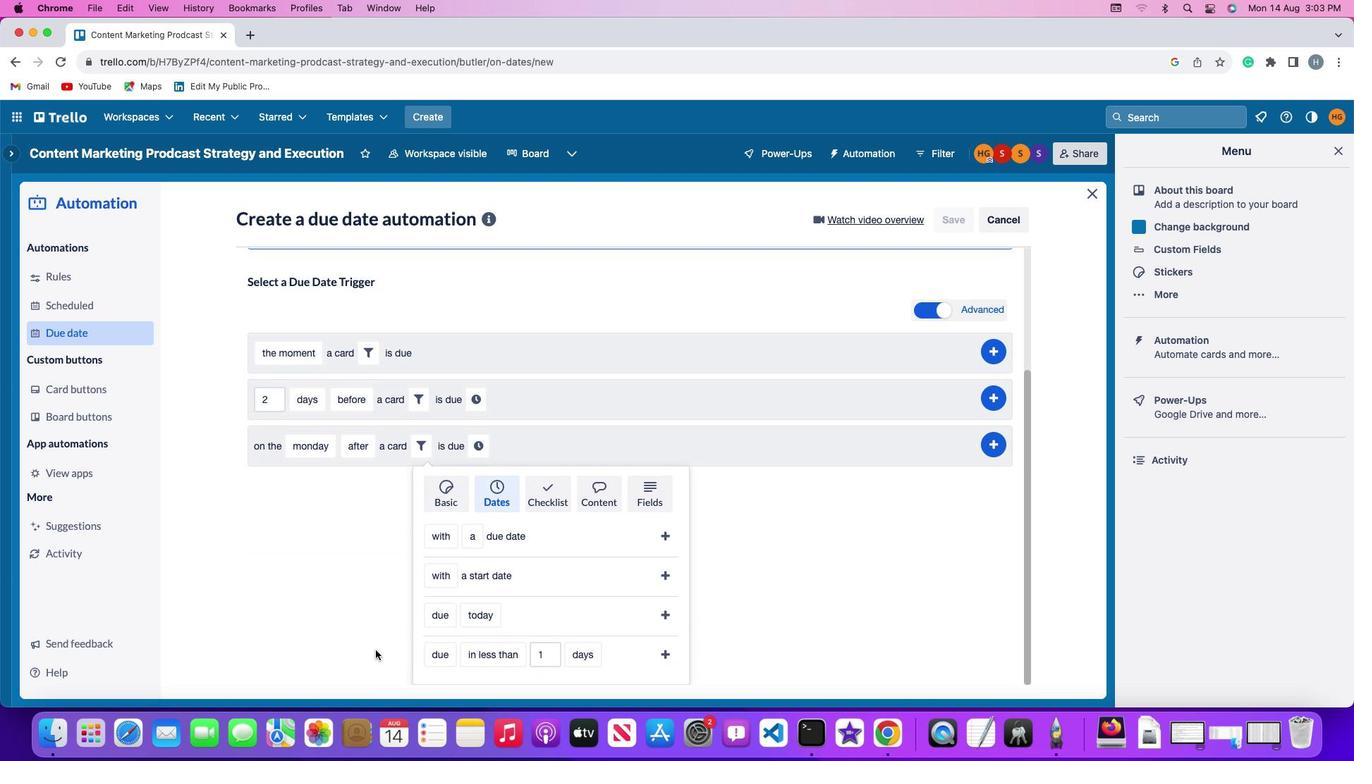 
Action: Mouse moved to (433, 614)
Screenshot: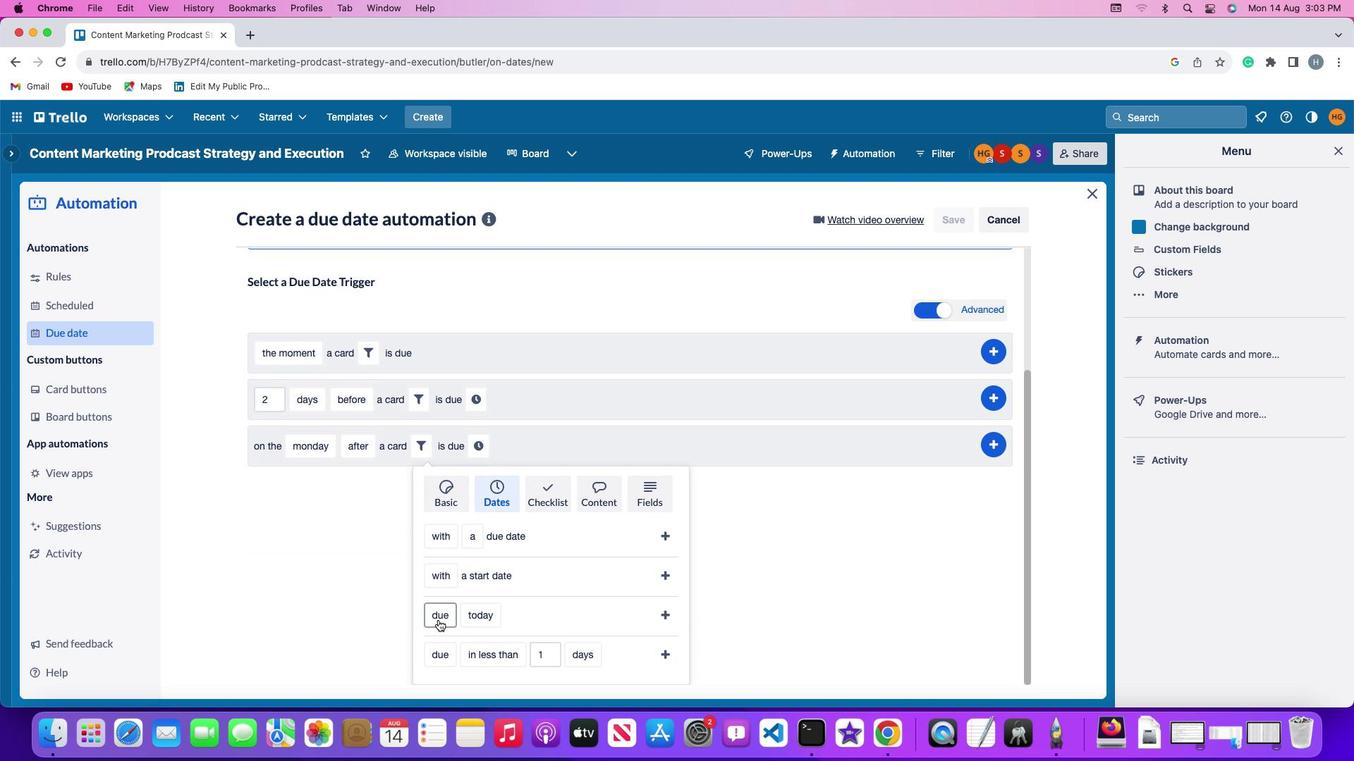 
Action: Mouse pressed left at (433, 614)
Screenshot: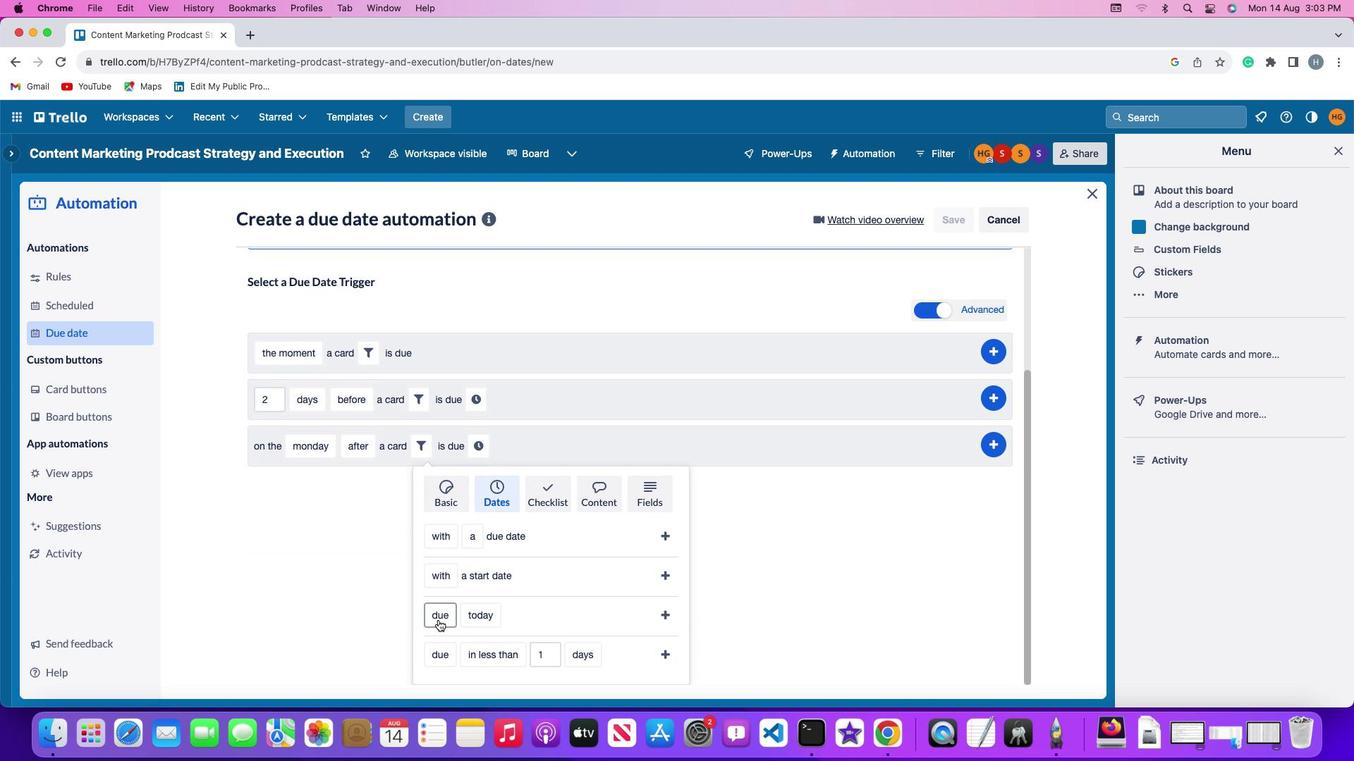 
Action: Mouse moved to (445, 496)
Screenshot: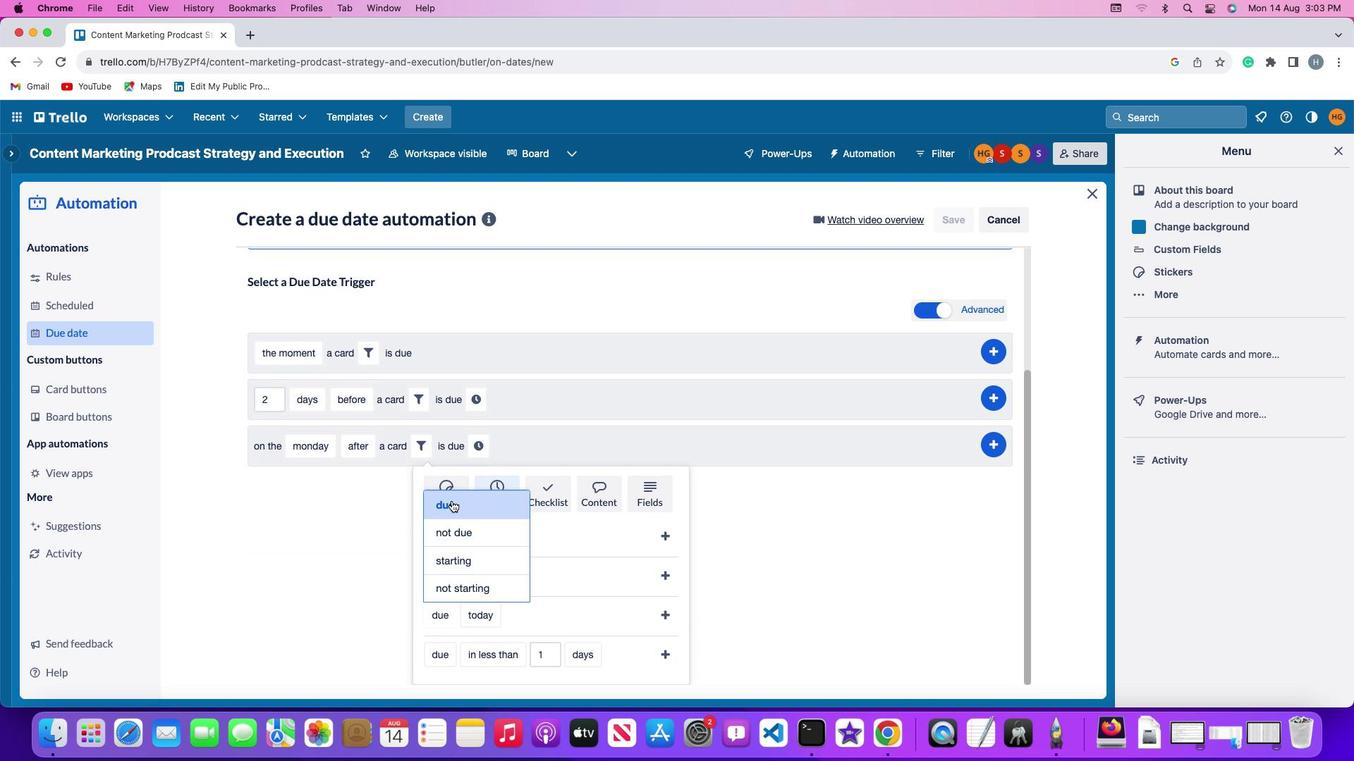 
Action: Mouse pressed left at (445, 496)
Screenshot: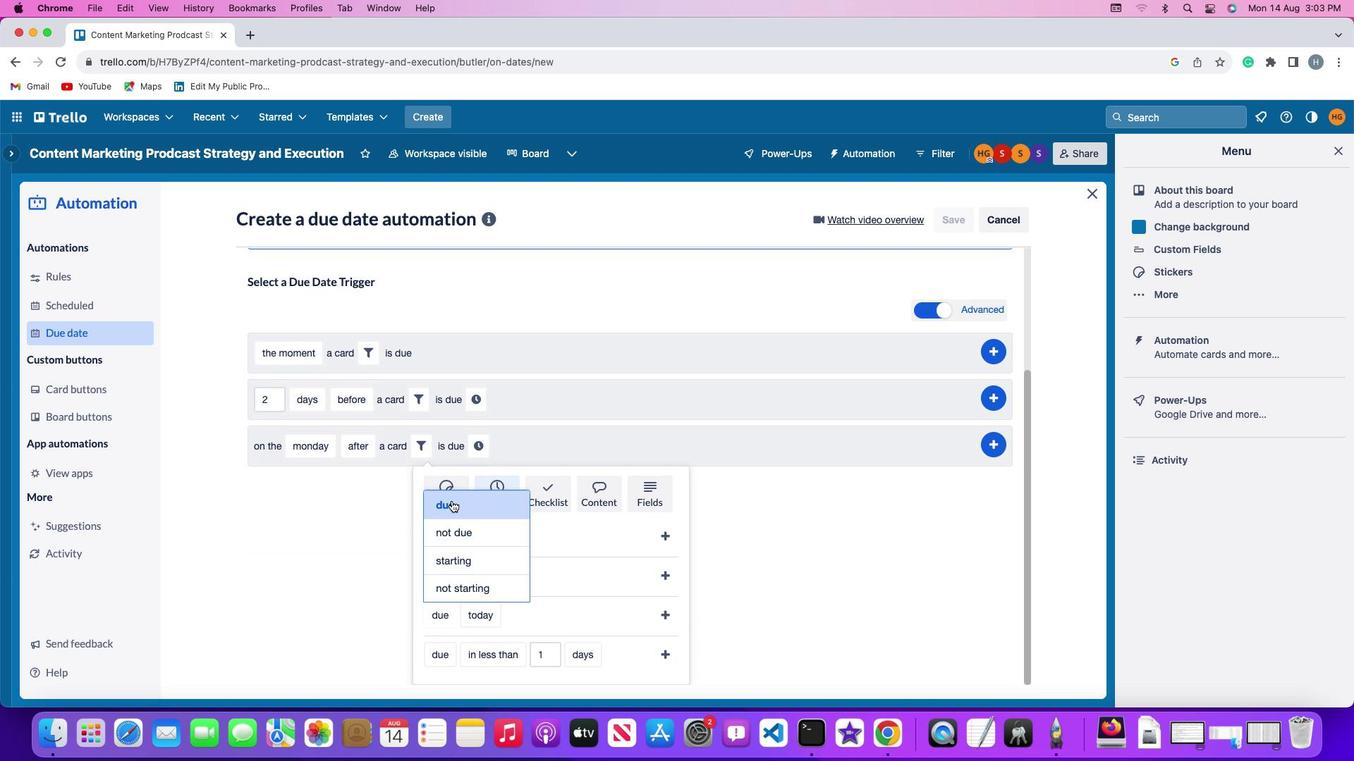 
Action: Mouse moved to (476, 611)
Screenshot: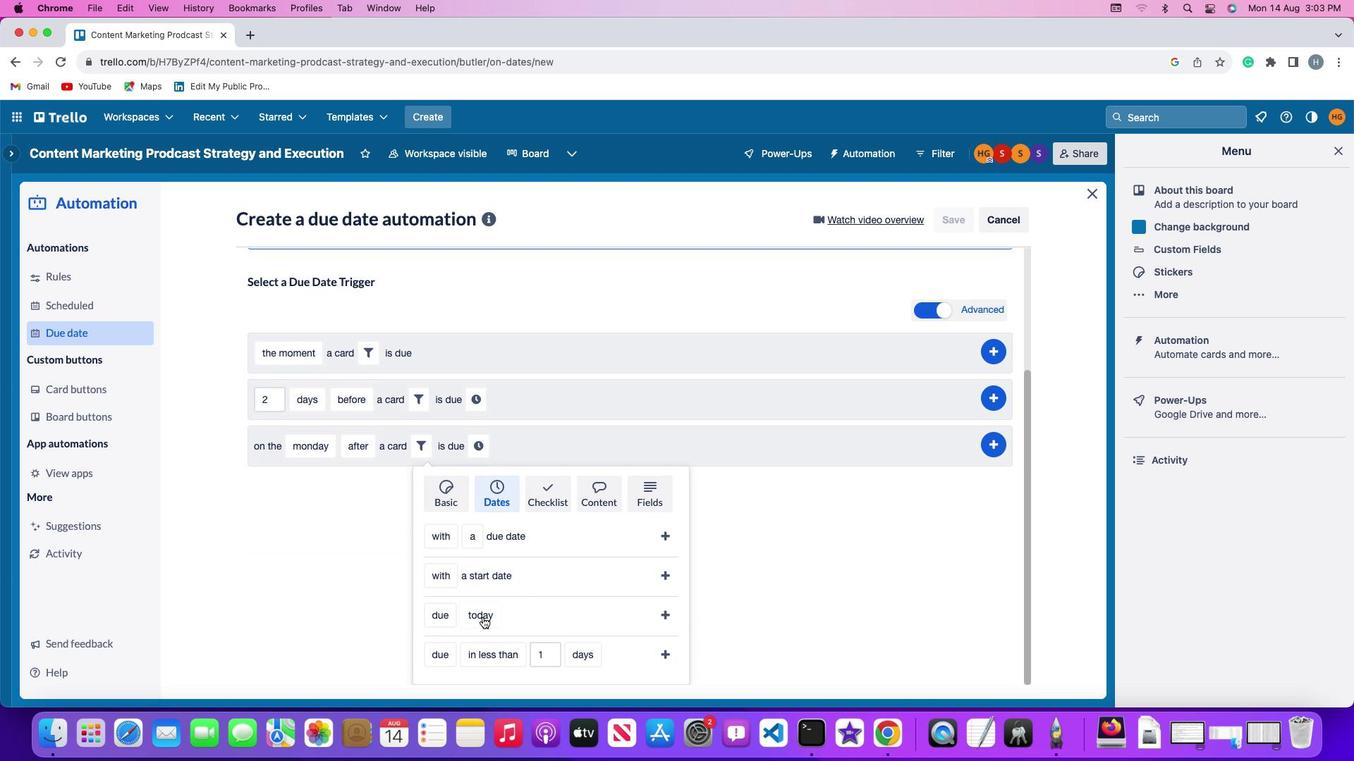 
Action: Mouse pressed left at (476, 611)
Screenshot: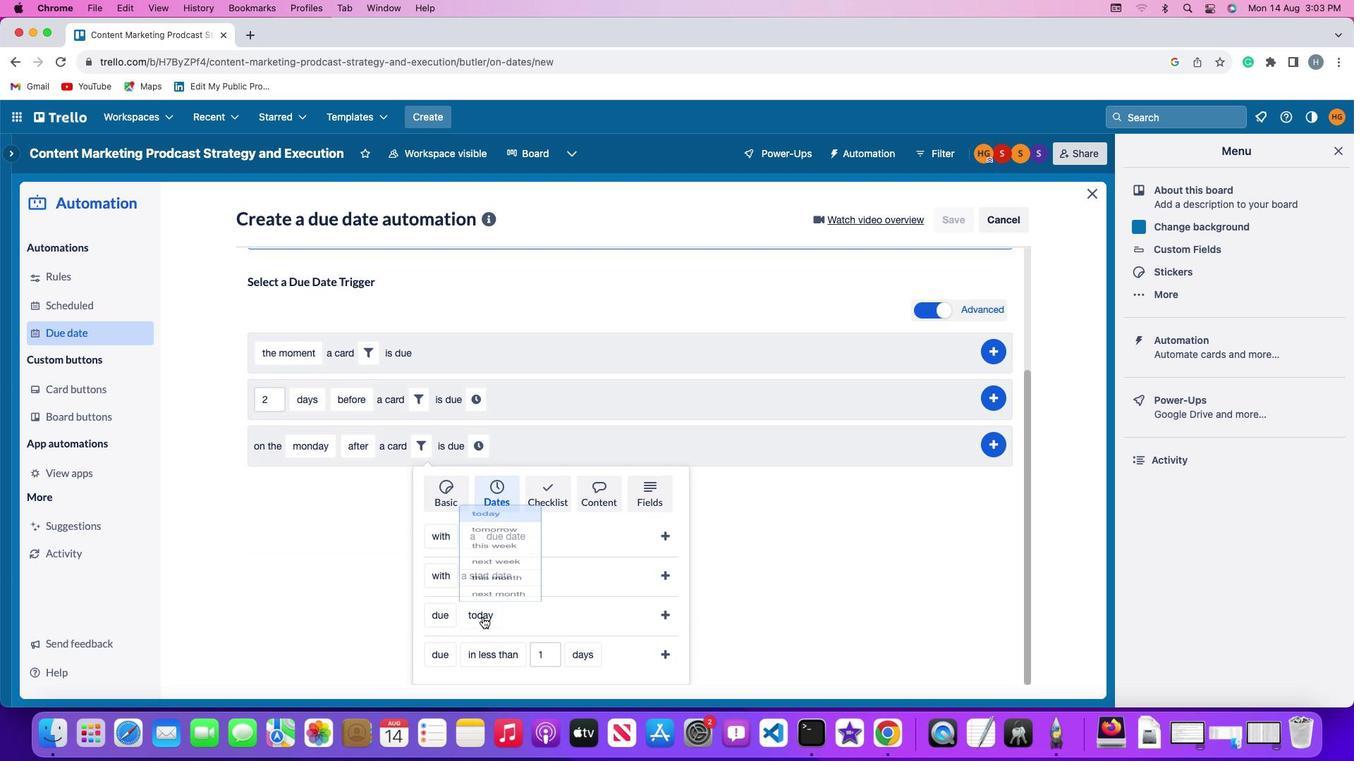 
Action: Mouse moved to (507, 466)
Screenshot: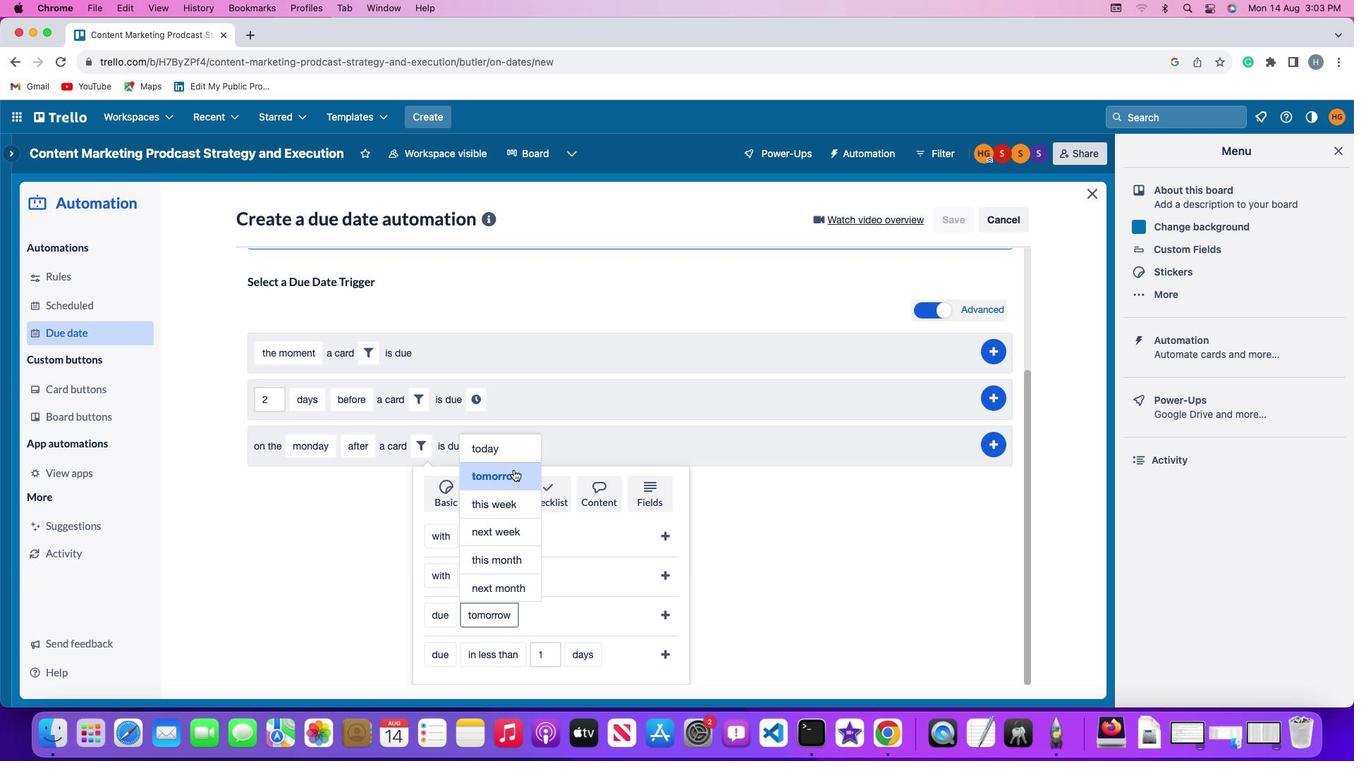 
Action: Mouse pressed left at (507, 466)
Screenshot: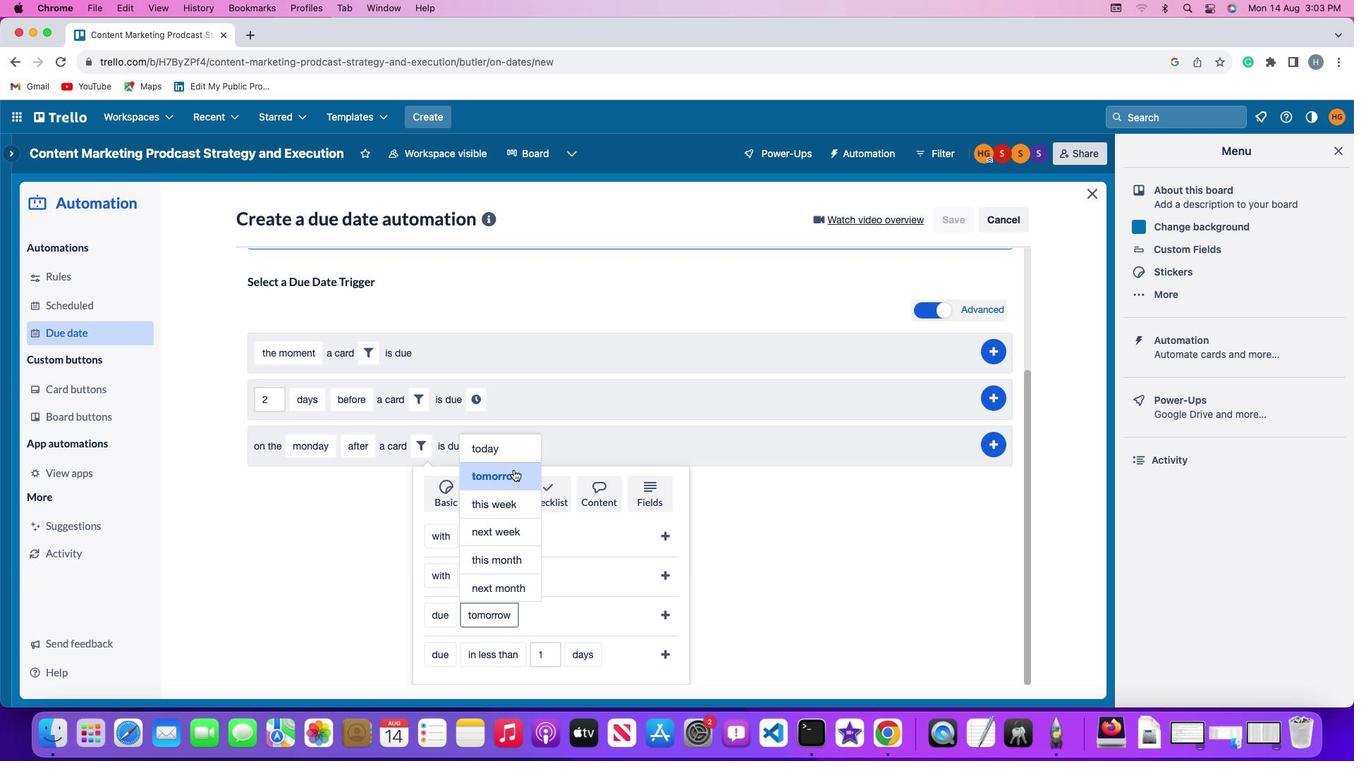 
Action: Mouse moved to (659, 606)
Screenshot: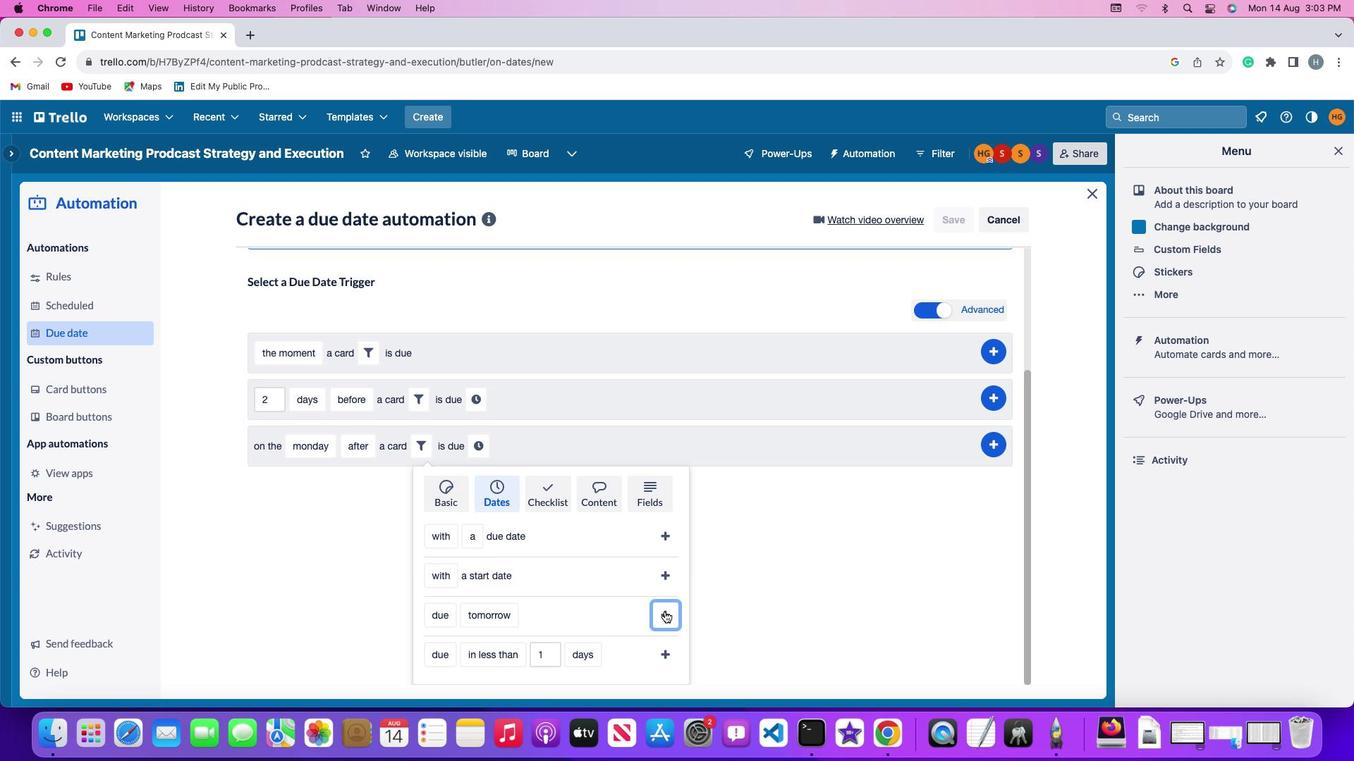 
Action: Mouse pressed left at (659, 606)
Screenshot: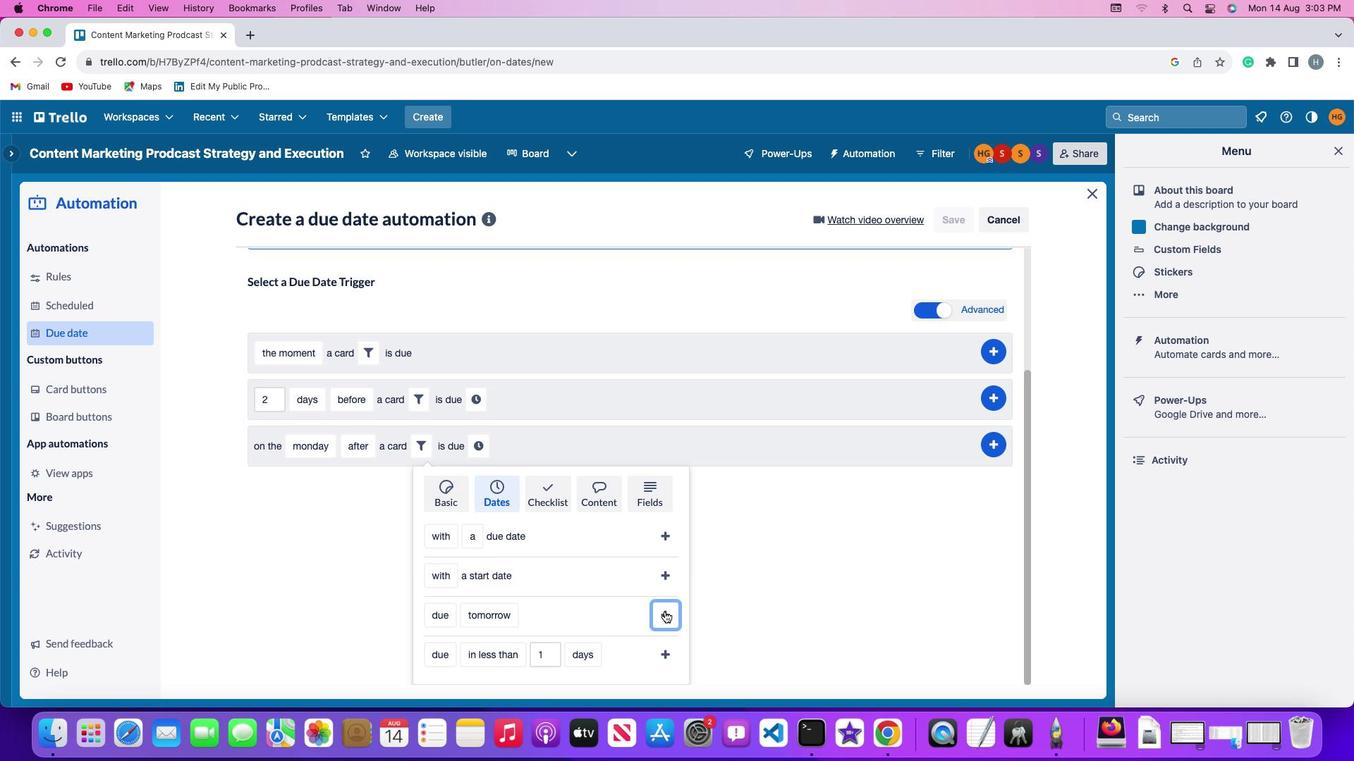 
Action: Mouse moved to (575, 605)
Screenshot: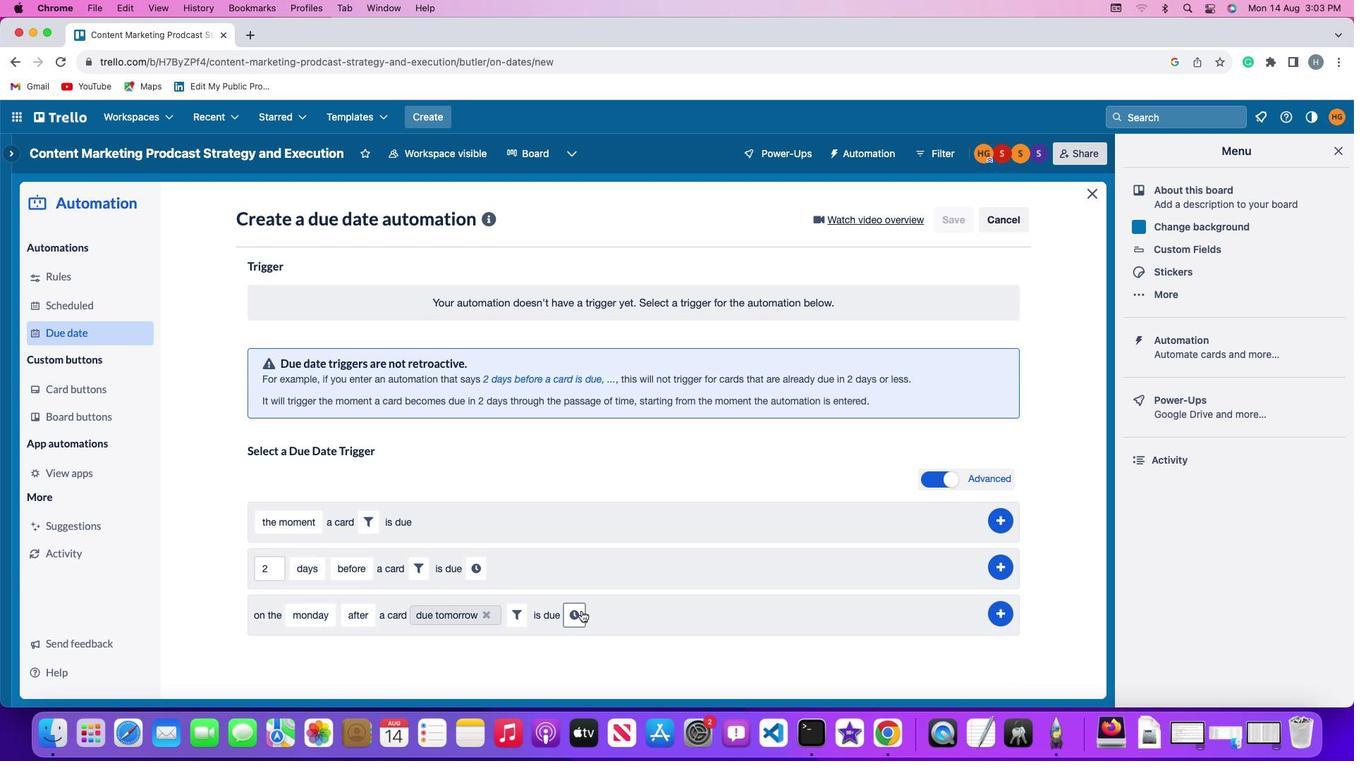 
Action: Mouse pressed left at (575, 605)
Screenshot: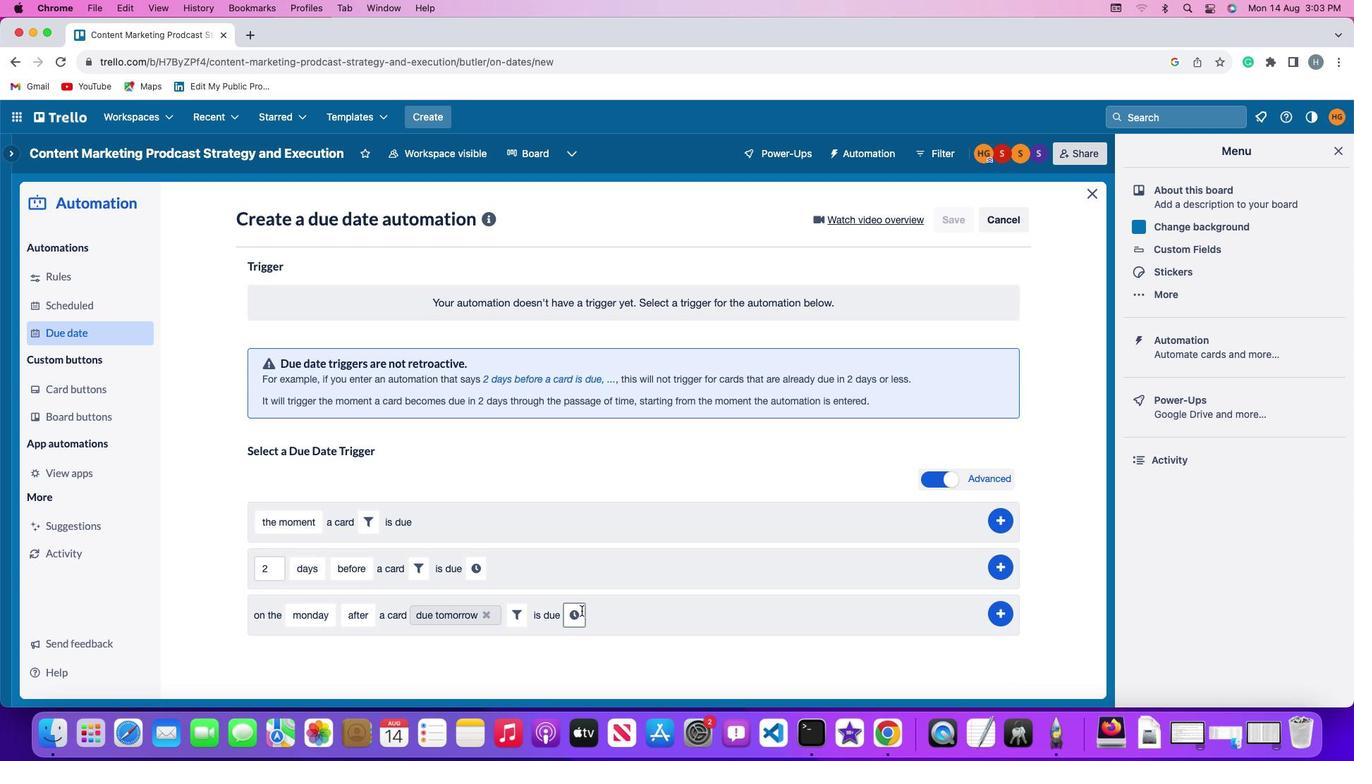 
Action: Mouse moved to (586, 612)
Screenshot: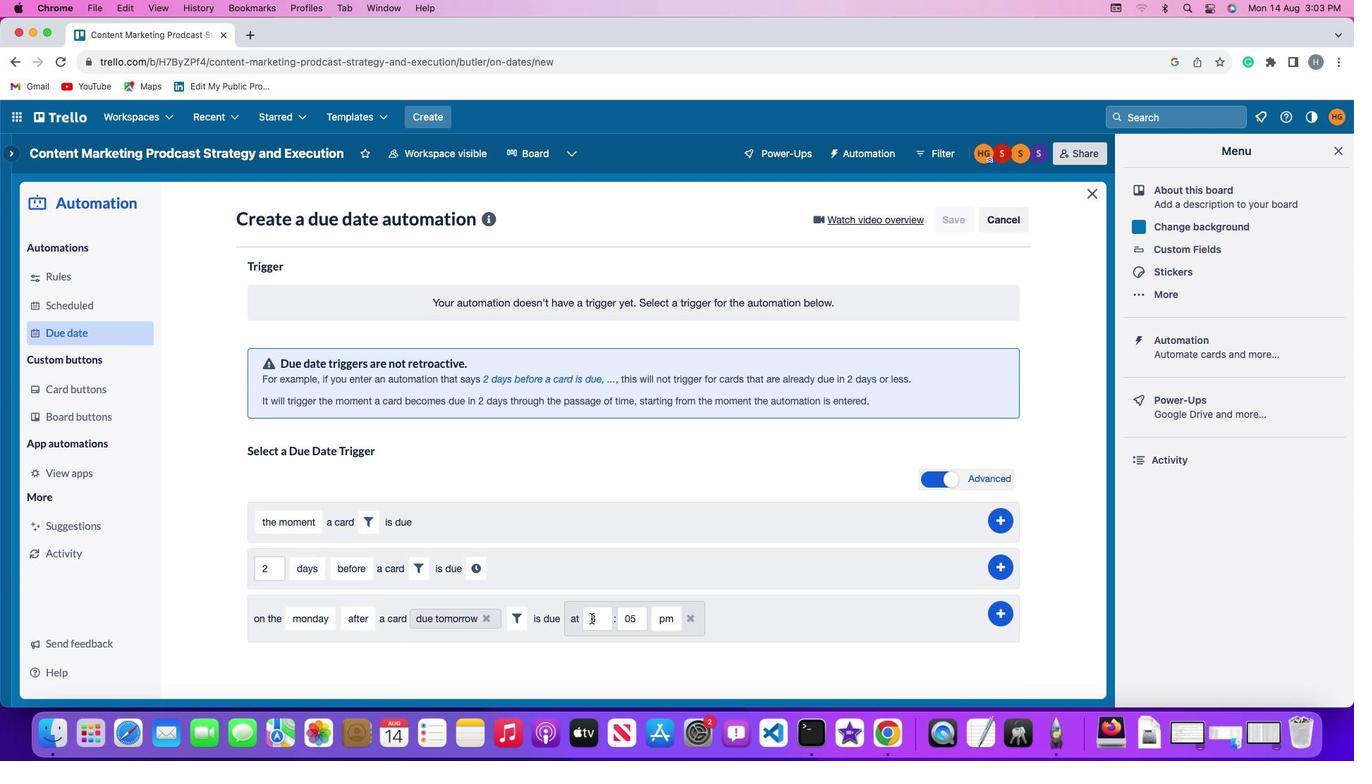 
Action: Mouse pressed left at (586, 612)
Screenshot: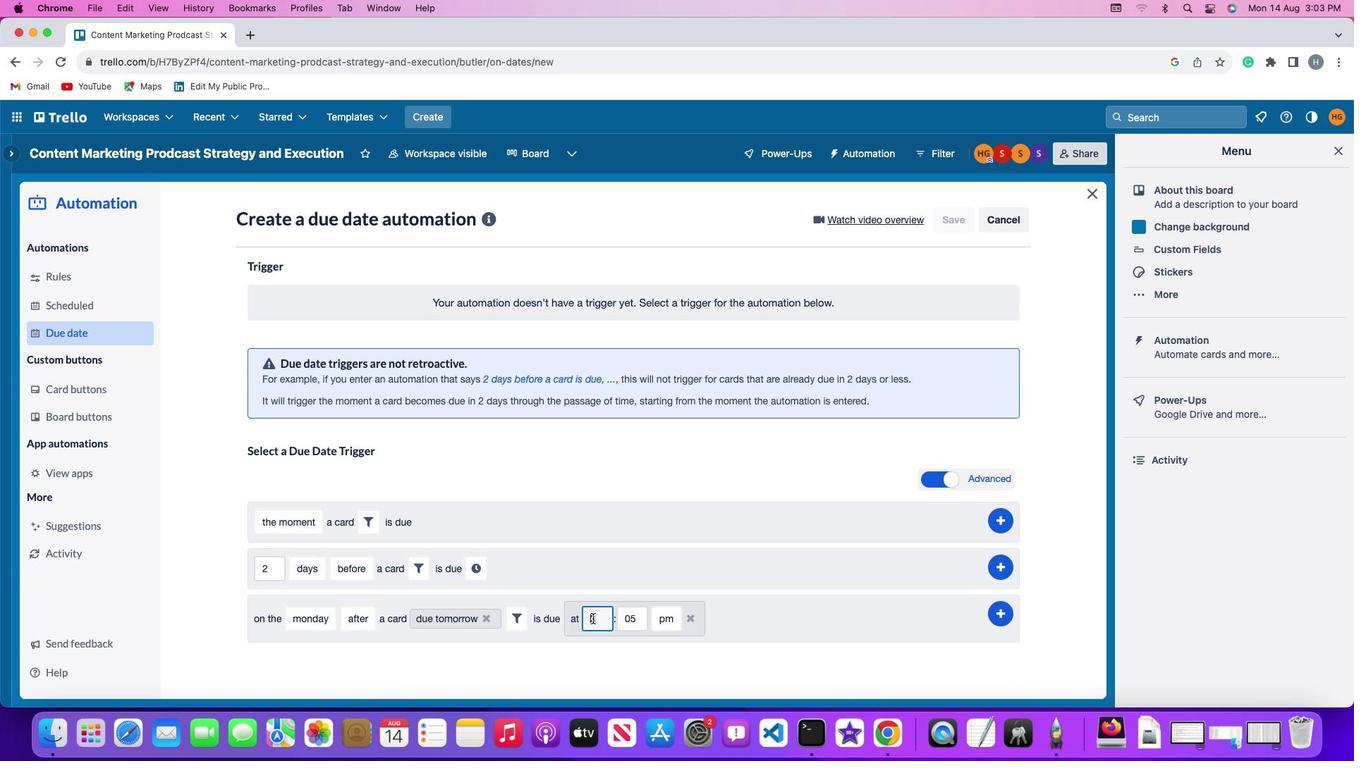 
Action: Mouse moved to (592, 612)
Screenshot: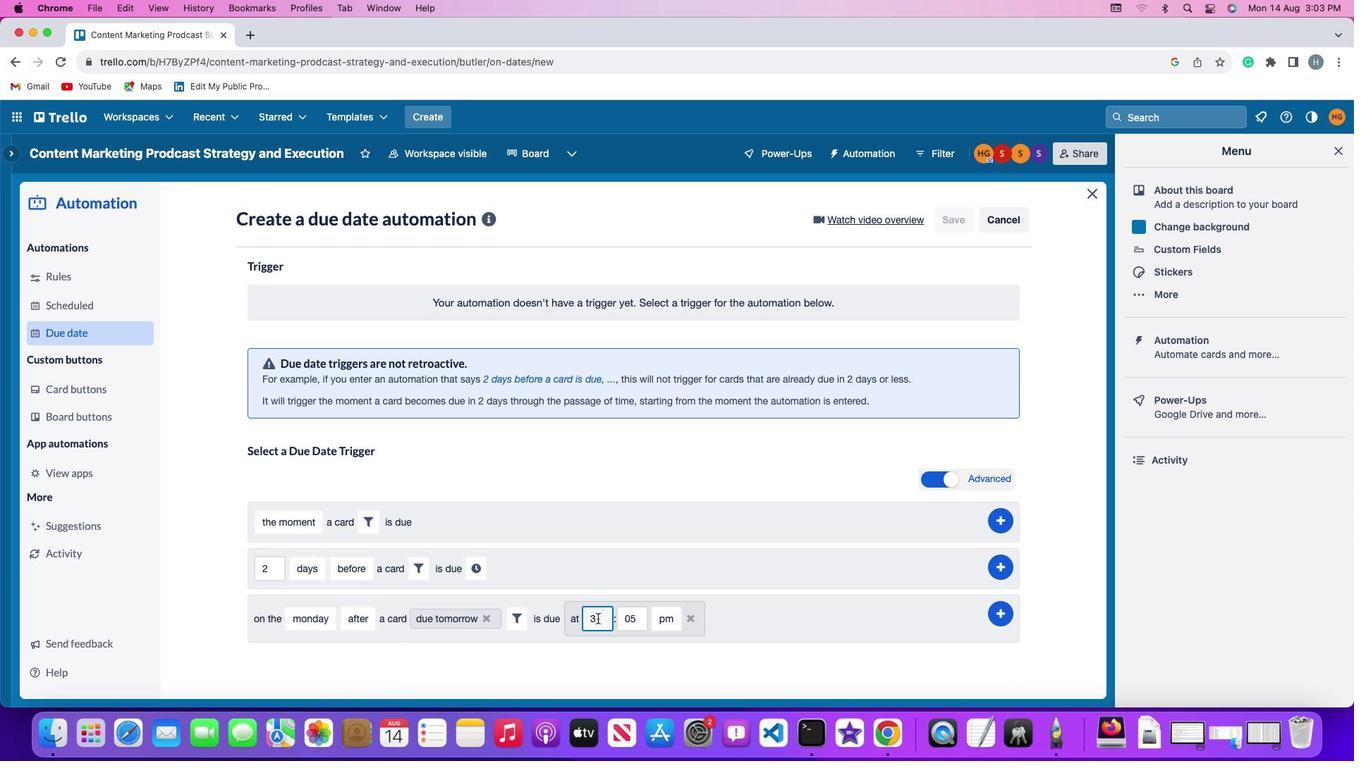 
Action: Key pressed Key.rightKey.backspace'1''1'
Screenshot: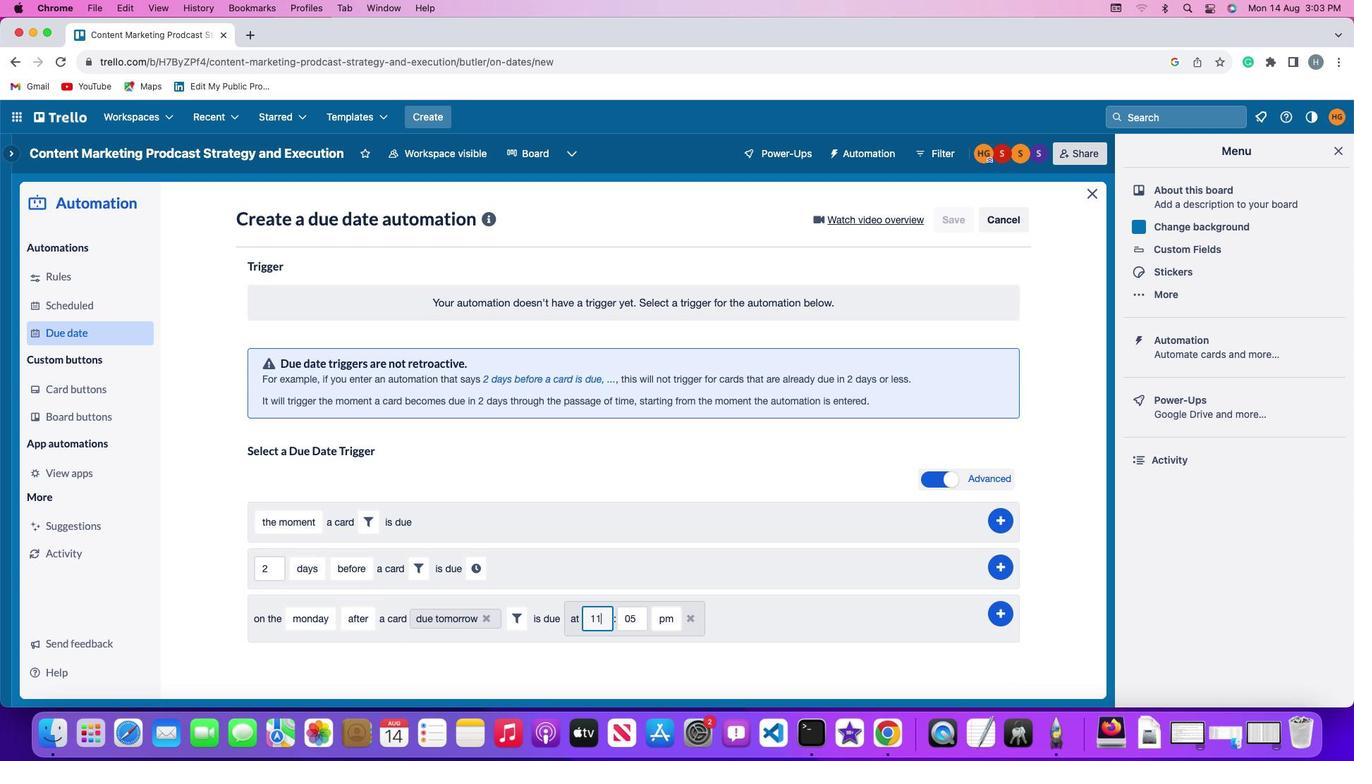 
Action: Mouse moved to (633, 610)
Screenshot: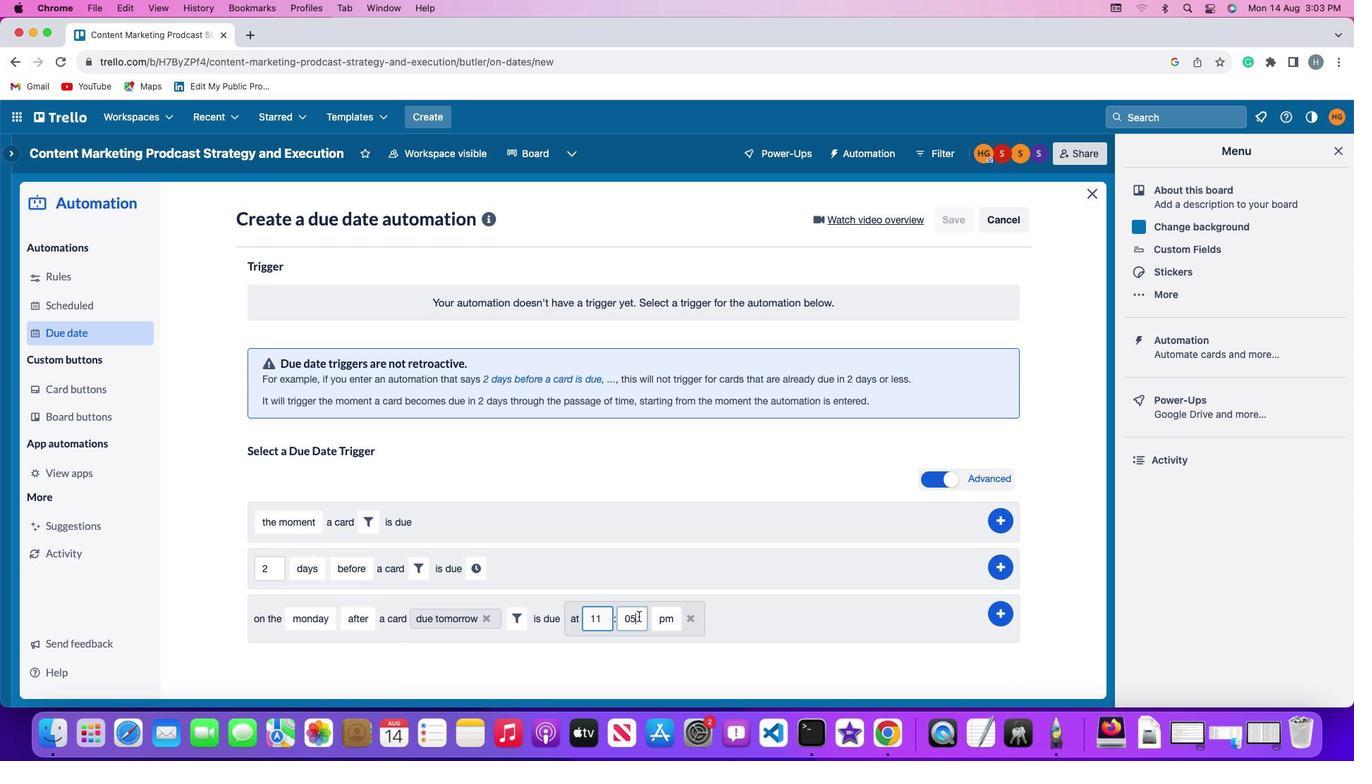 
Action: Mouse pressed left at (633, 610)
Screenshot: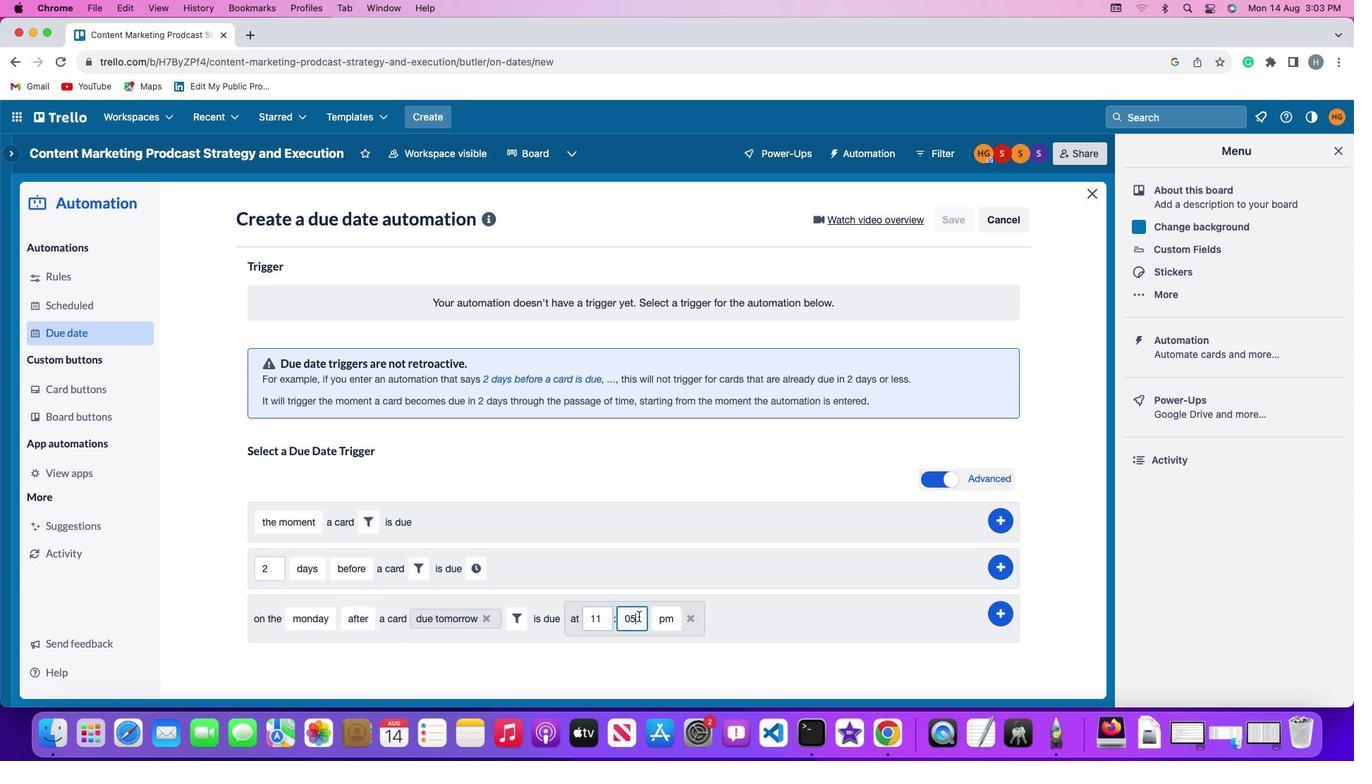 
Action: Key pressed Key.backspaceKey.backspace
Screenshot: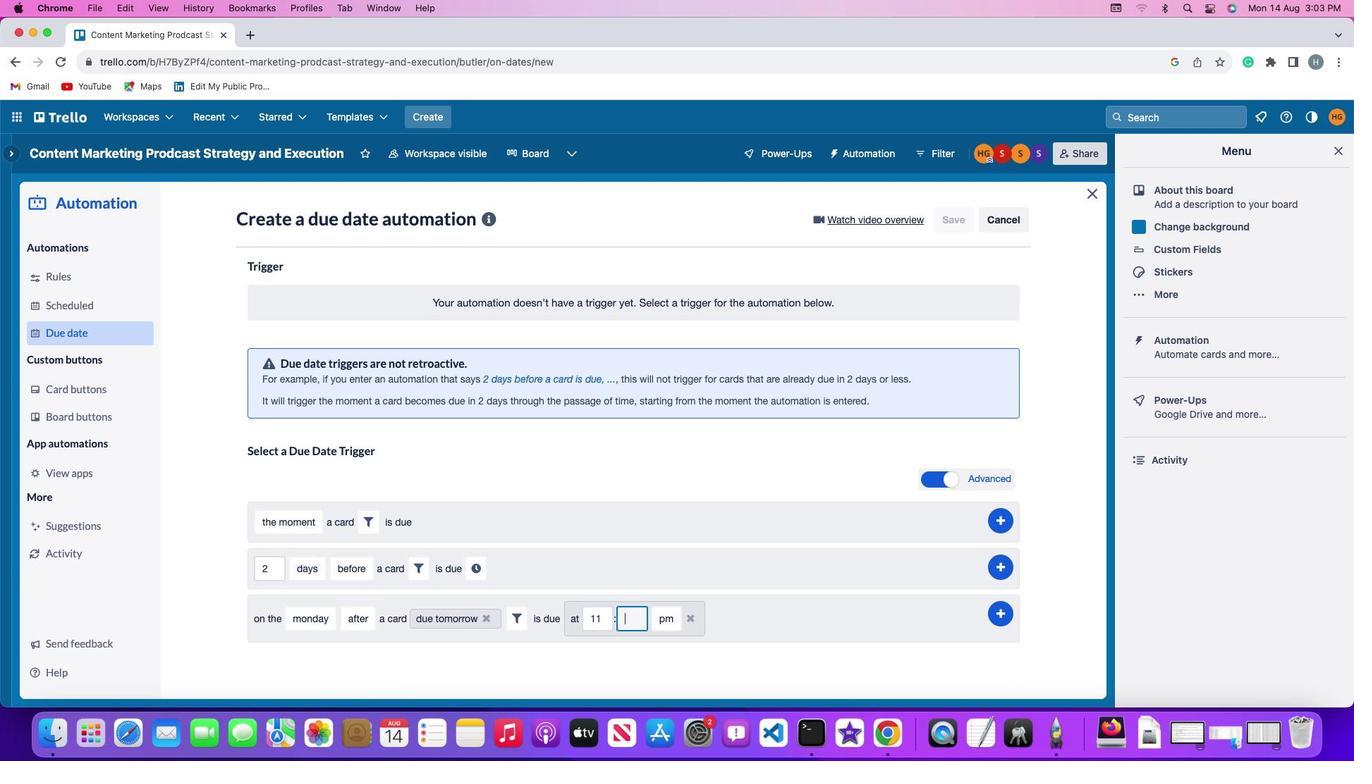 
Action: Mouse moved to (634, 612)
Screenshot: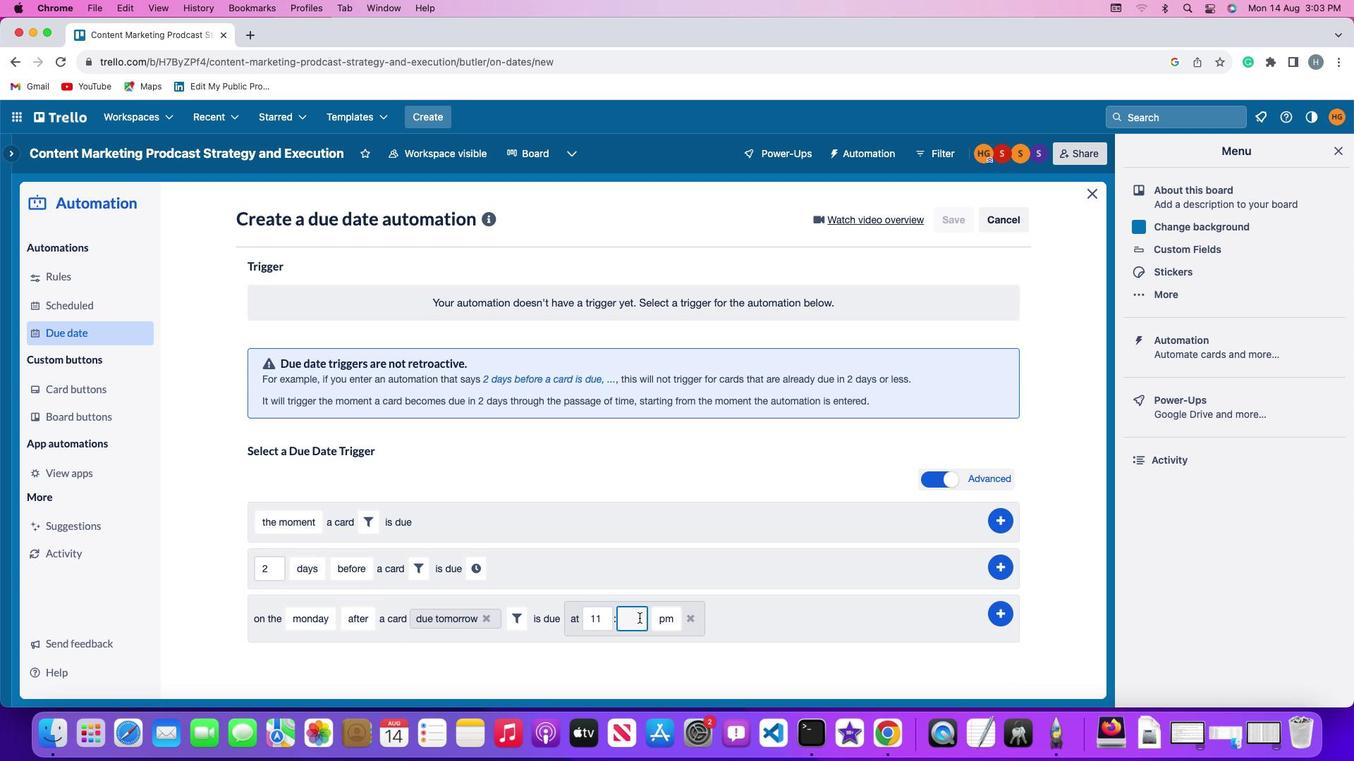 
Action: Key pressed '0''0'
Screenshot: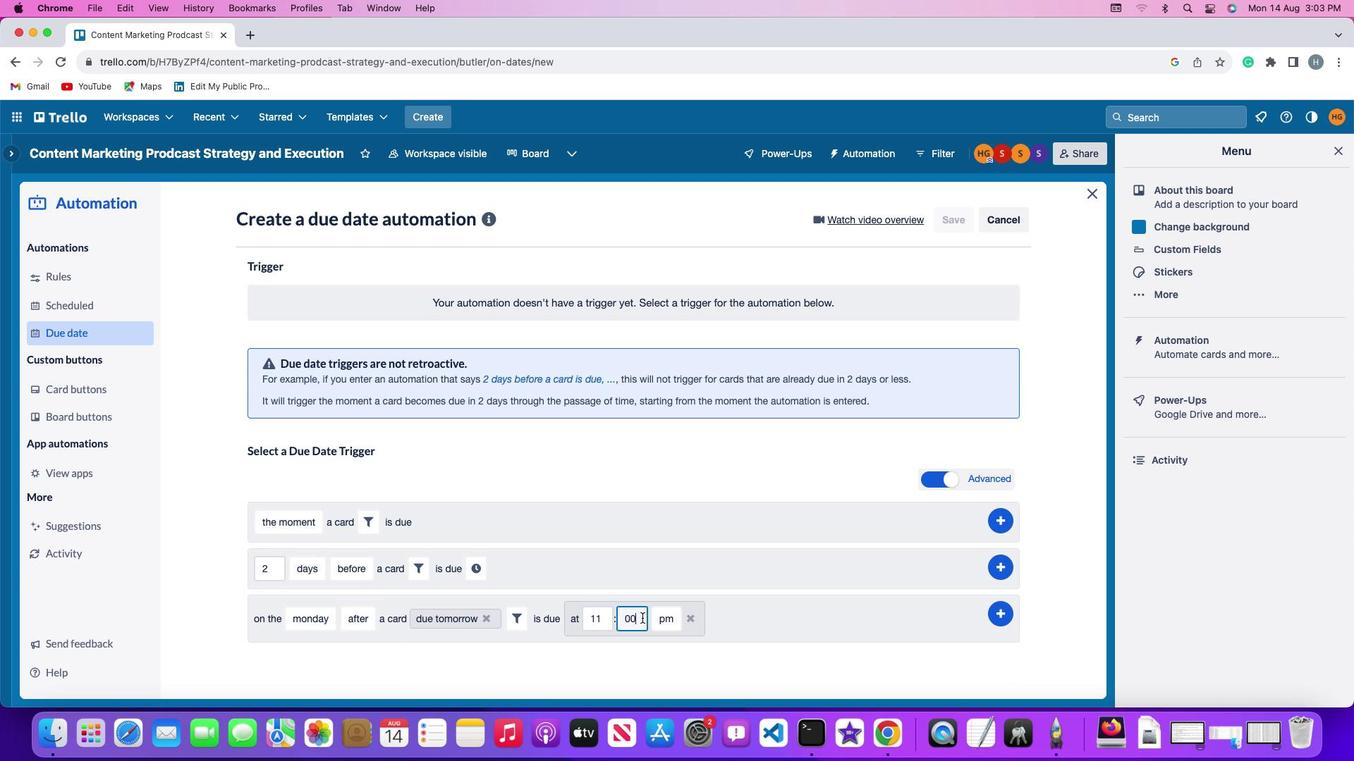 
Action: Mouse moved to (658, 612)
Screenshot: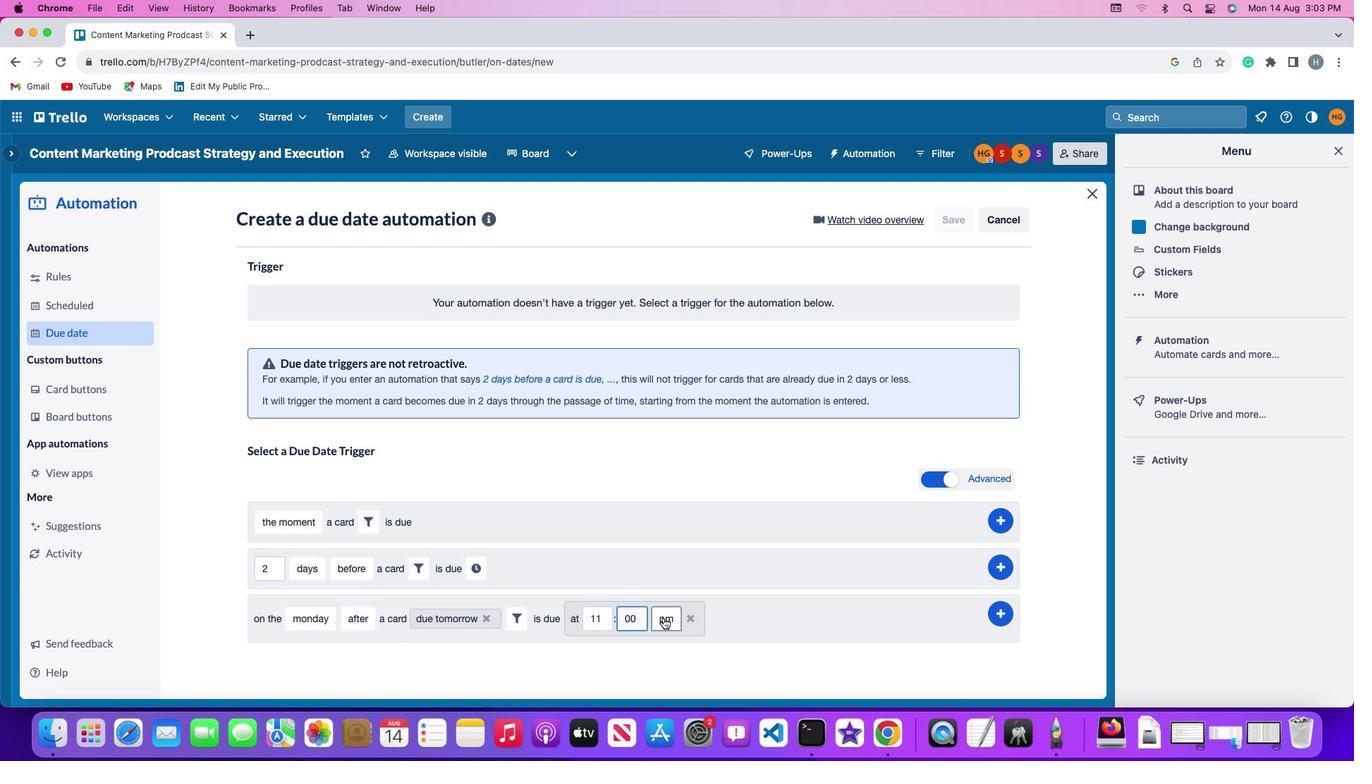 
Action: Mouse pressed left at (658, 612)
Screenshot: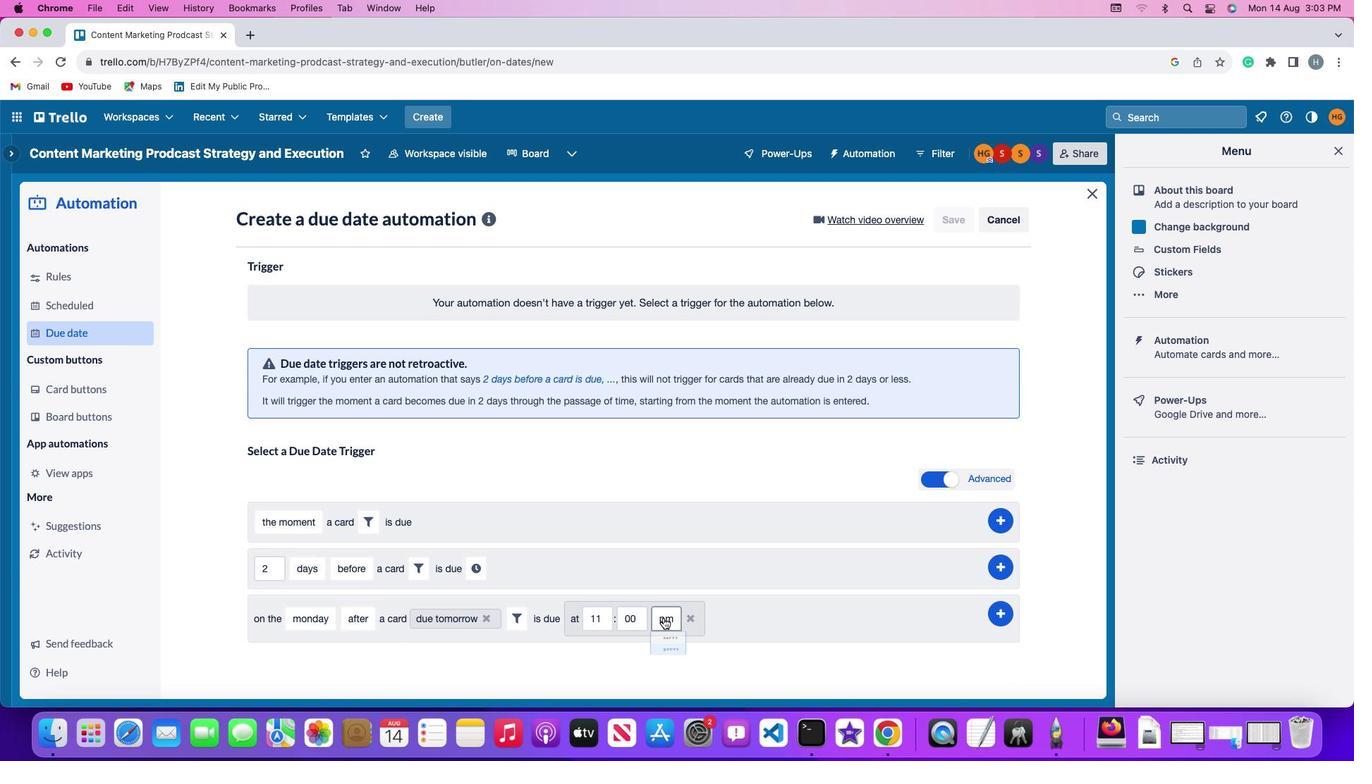 
Action: Mouse moved to (663, 634)
Screenshot: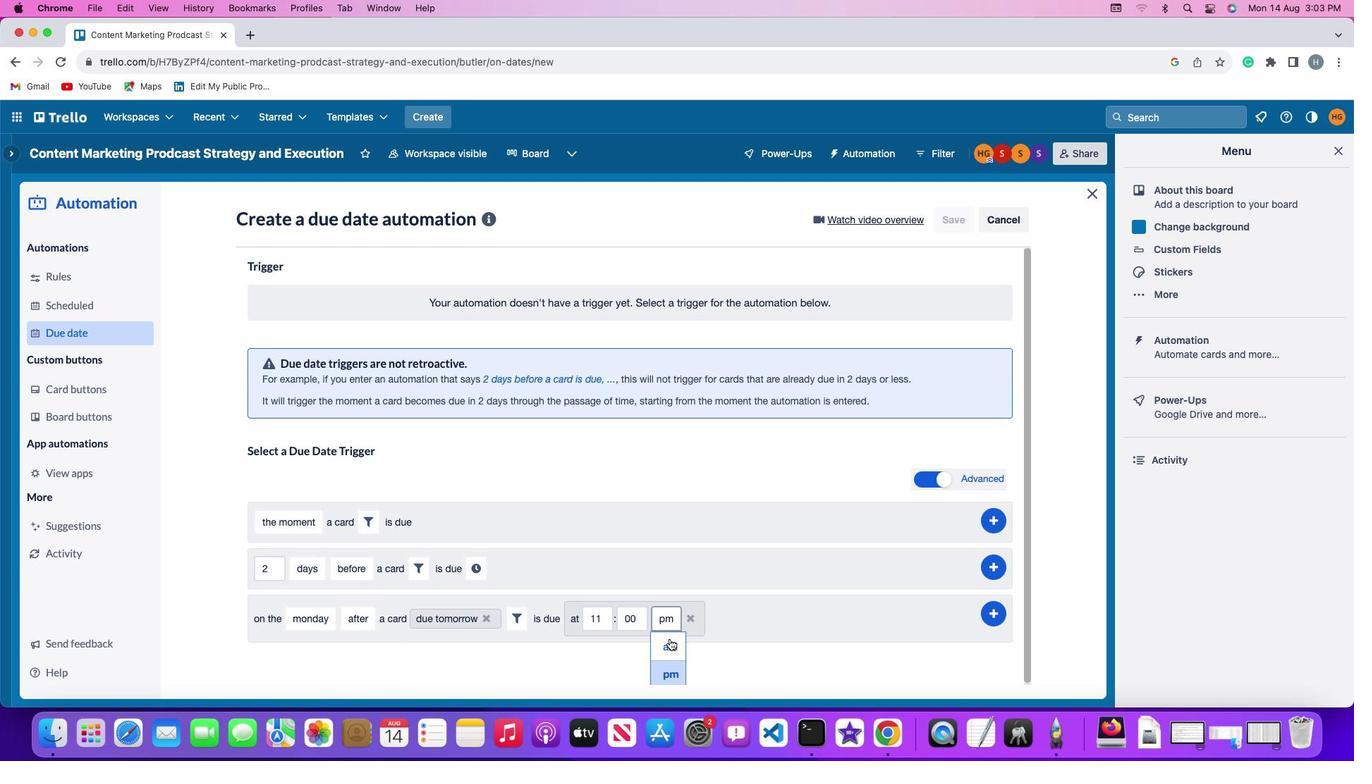 
Action: Mouse pressed left at (663, 634)
Screenshot: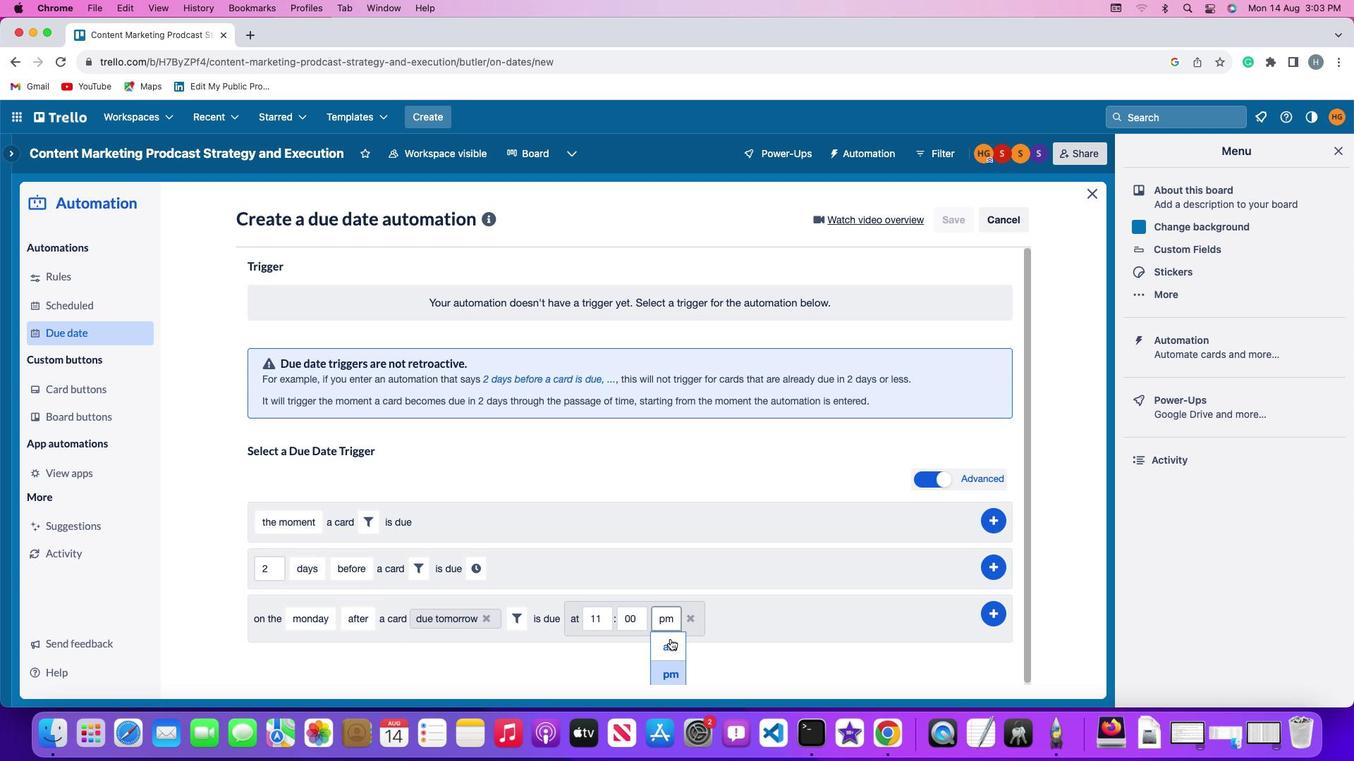 
Action: Mouse moved to (1002, 605)
Screenshot: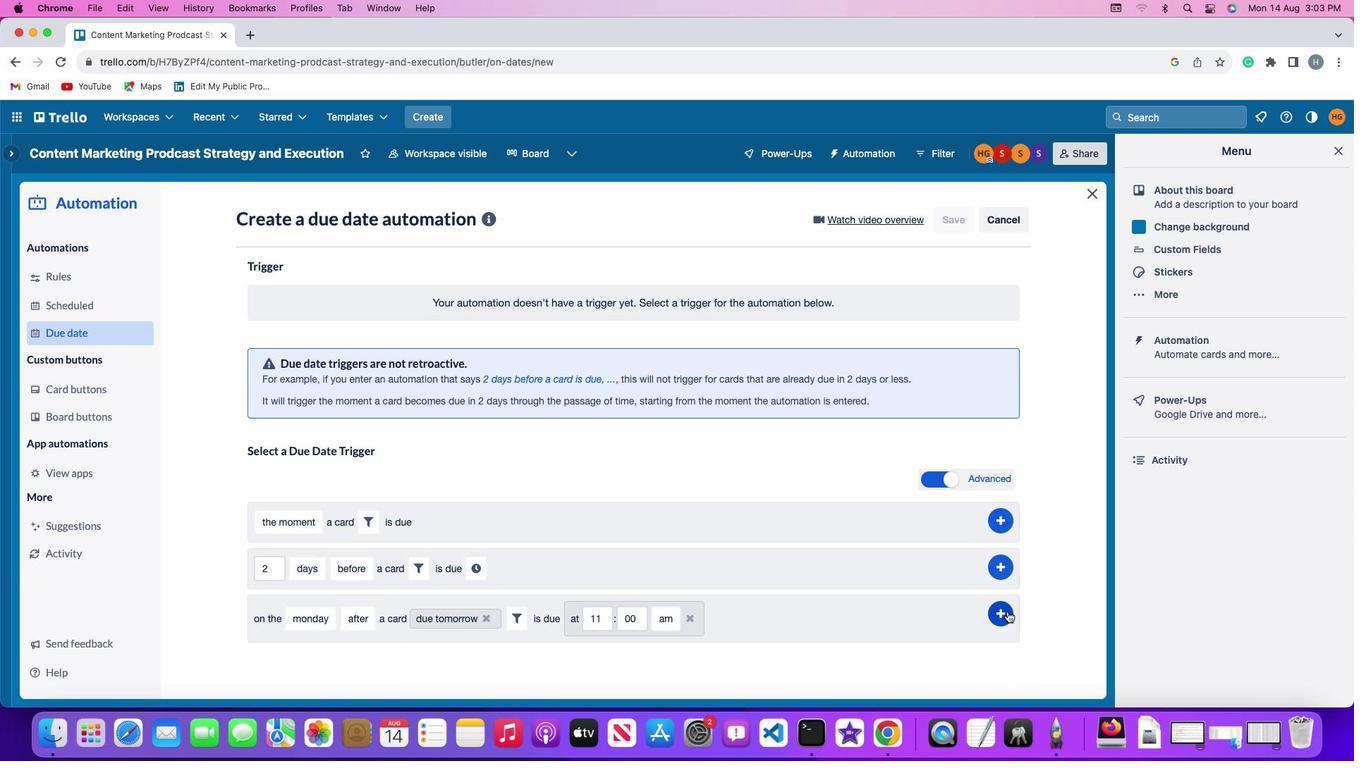 
Action: Mouse pressed left at (1002, 605)
Screenshot: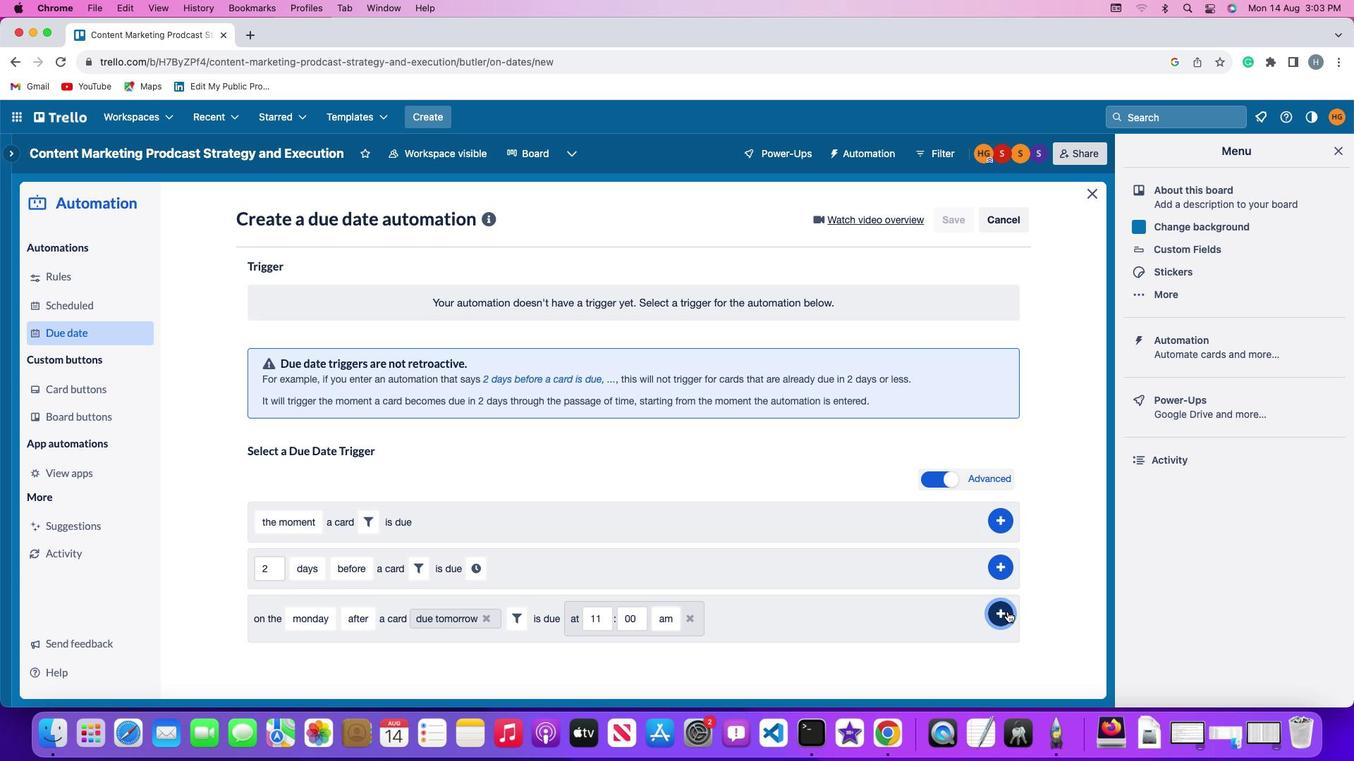 
Action: Mouse moved to (1059, 499)
Screenshot: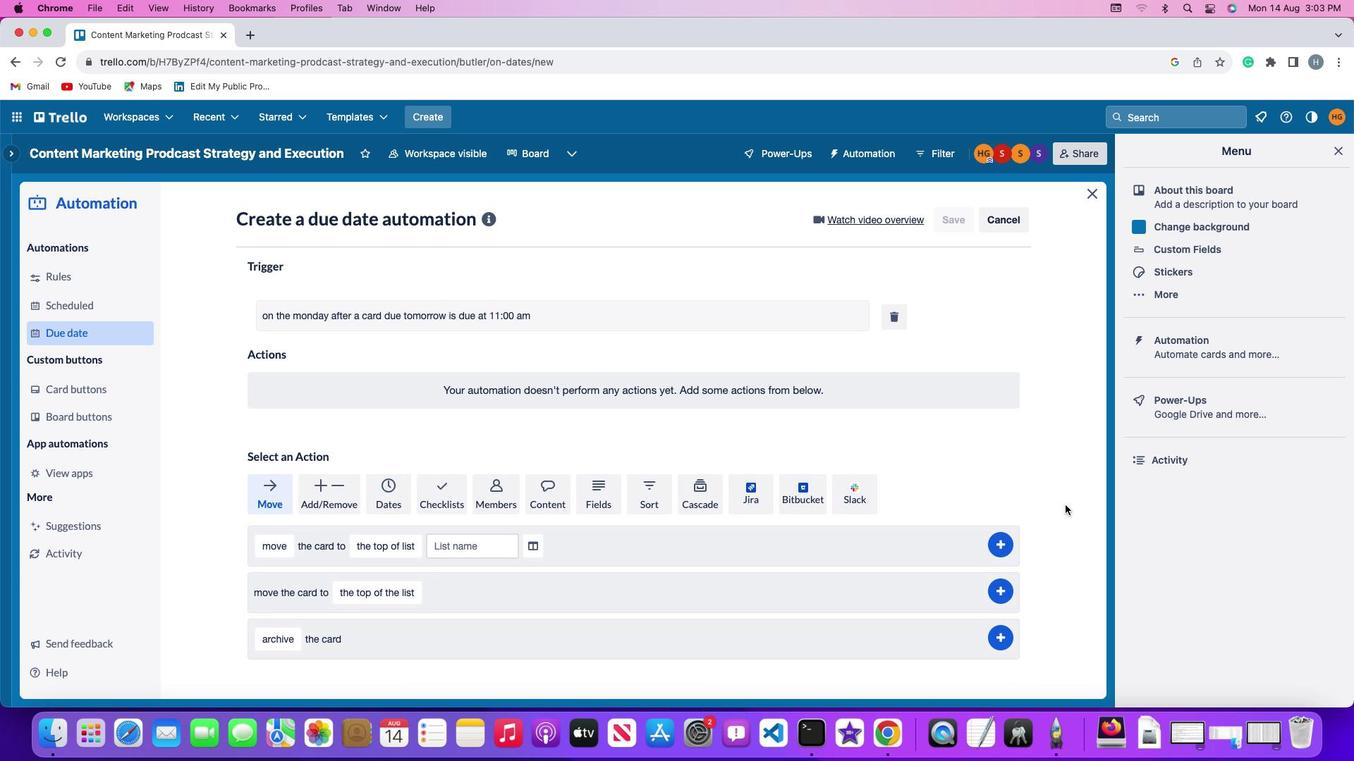 
